 Task: Find connections with filter location Billericay with filter topic #Futurewith filter profile language Spanish with filter current company AIIMS (All India Institute of Medical Sciences, New Delhi) with filter school Government College of Engineering Aurangabad with filter industry Internet News with filter service category Program Management with filter keywords title Marketing Communications Manager
Action: Mouse moved to (588, 88)
Screenshot: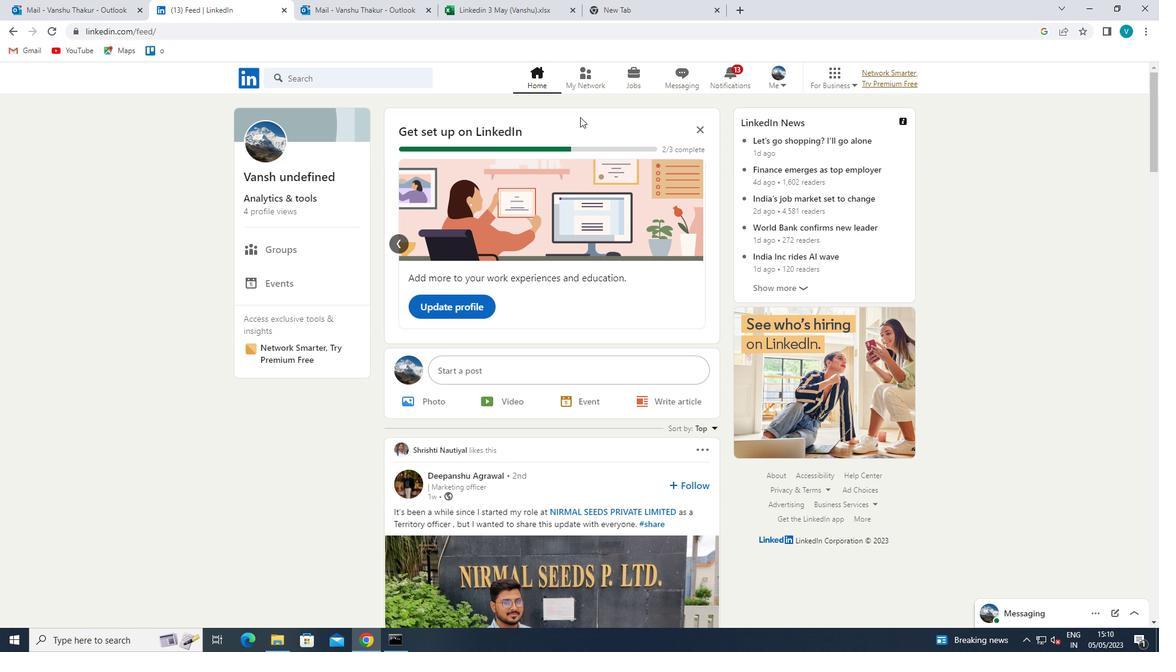 
Action: Mouse pressed left at (588, 88)
Screenshot: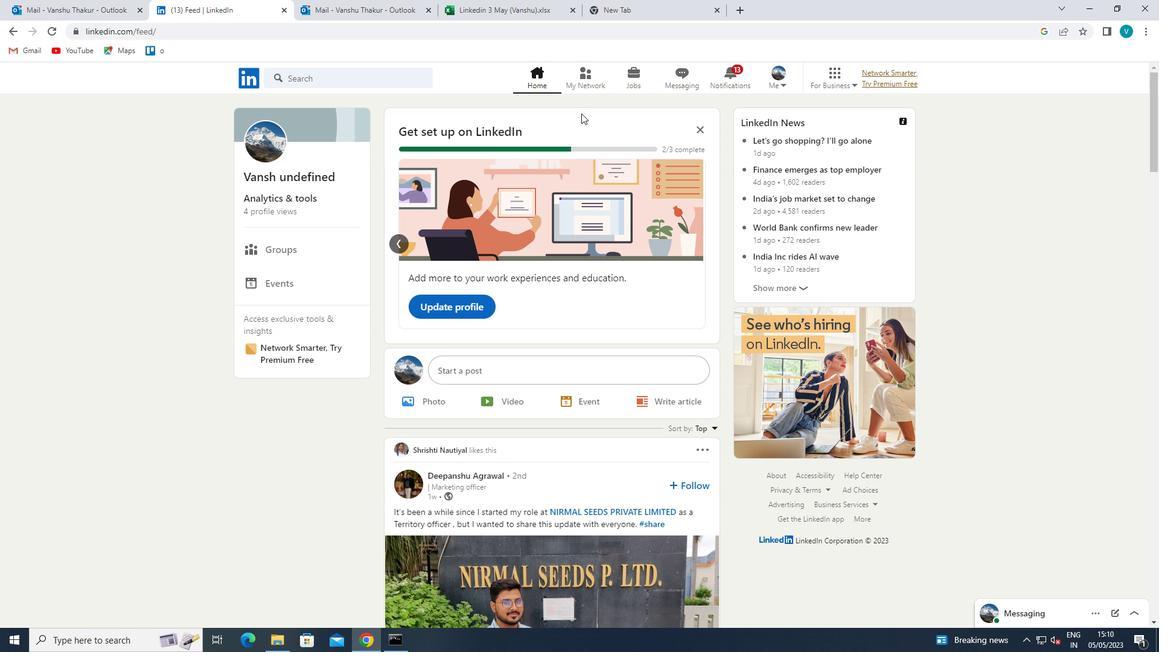 
Action: Mouse moved to (349, 146)
Screenshot: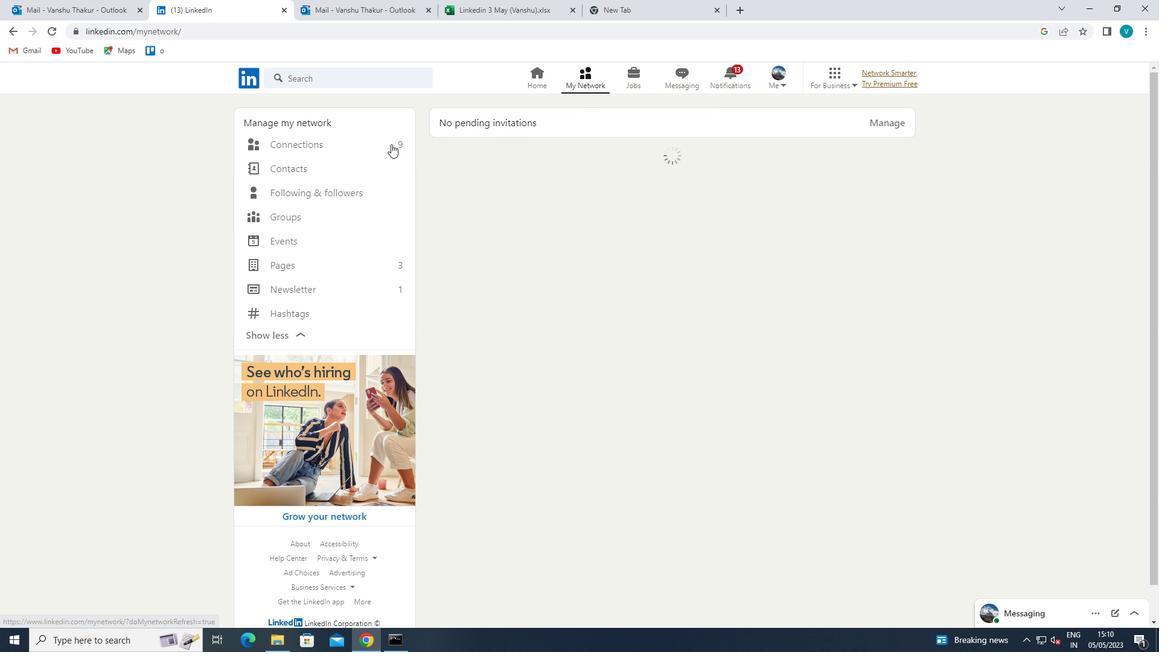 
Action: Mouse pressed left at (349, 146)
Screenshot: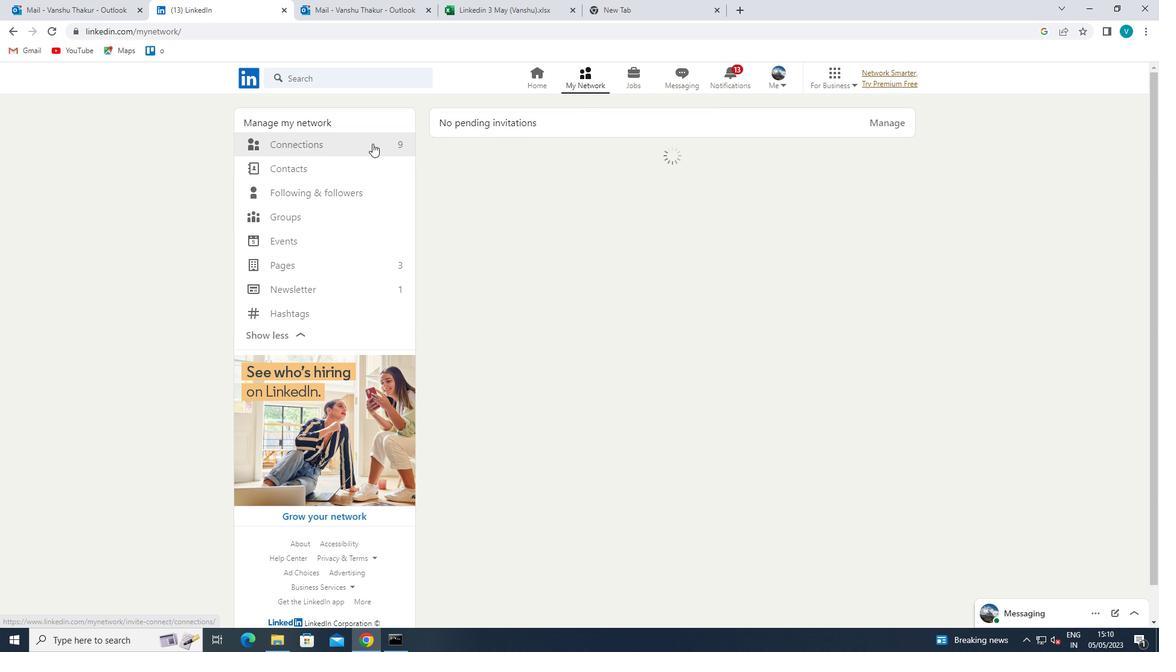 
Action: Mouse moved to (647, 142)
Screenshot: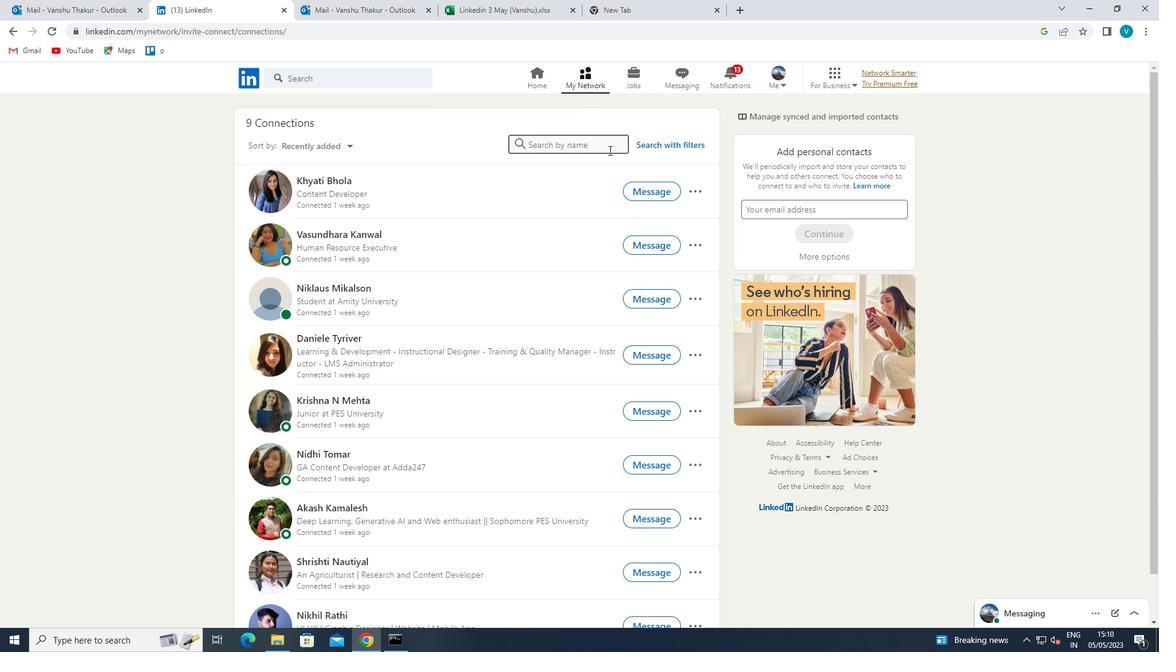 
Action: Mouse pressed left at (647, 142)
Screenshot: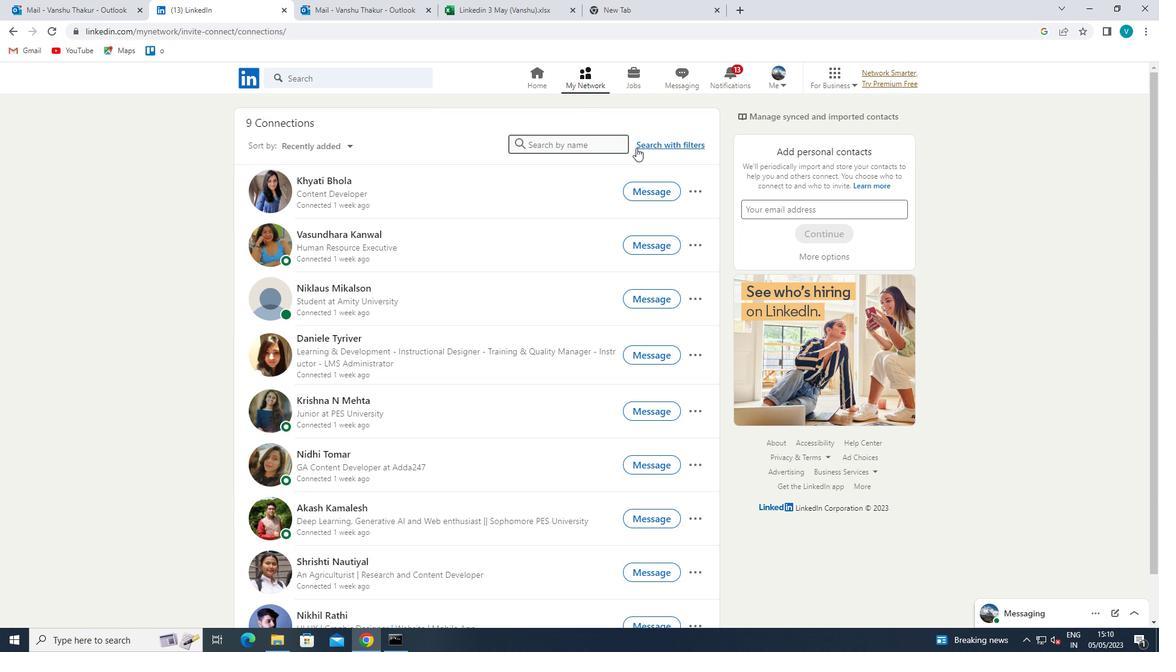 
Action: Mouse moved to (588, 118)
Screenshot: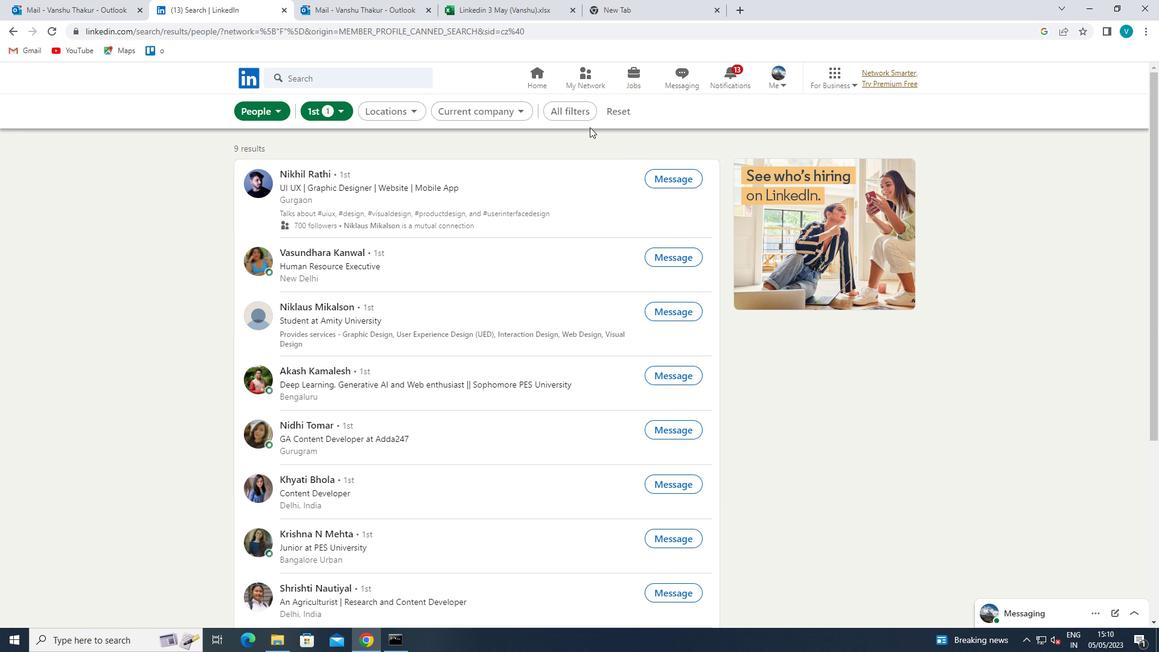
Action: Mouse pressed left at (588, 118)
Screenshot: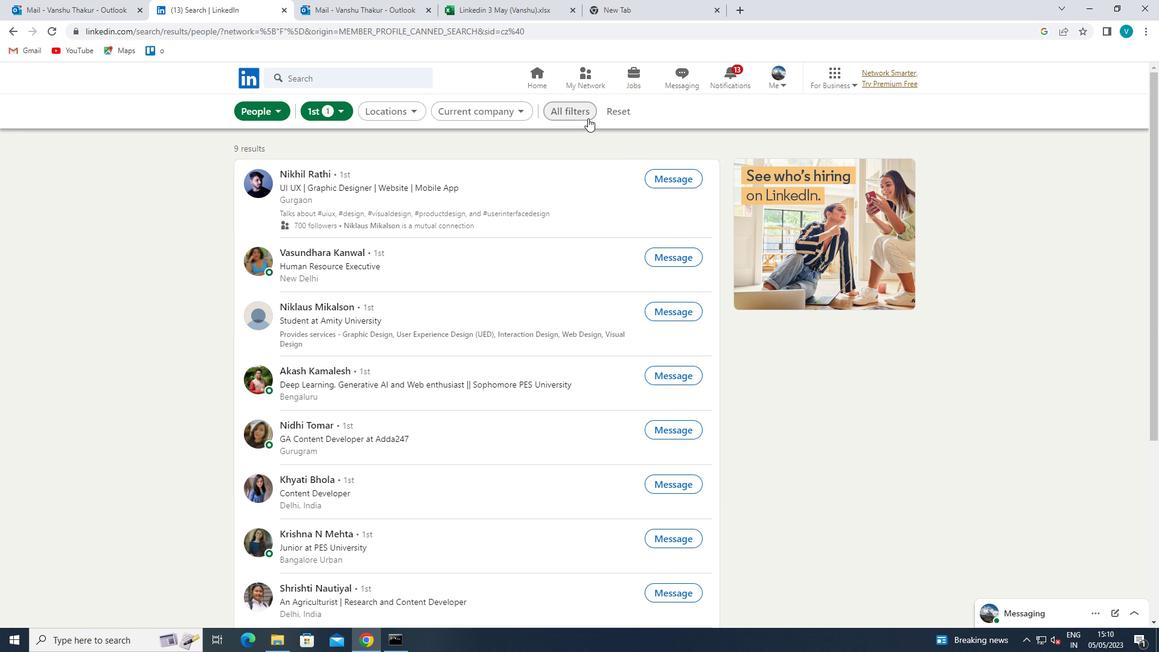 
Action: Mouse moved to (918, 255)
Screenshot: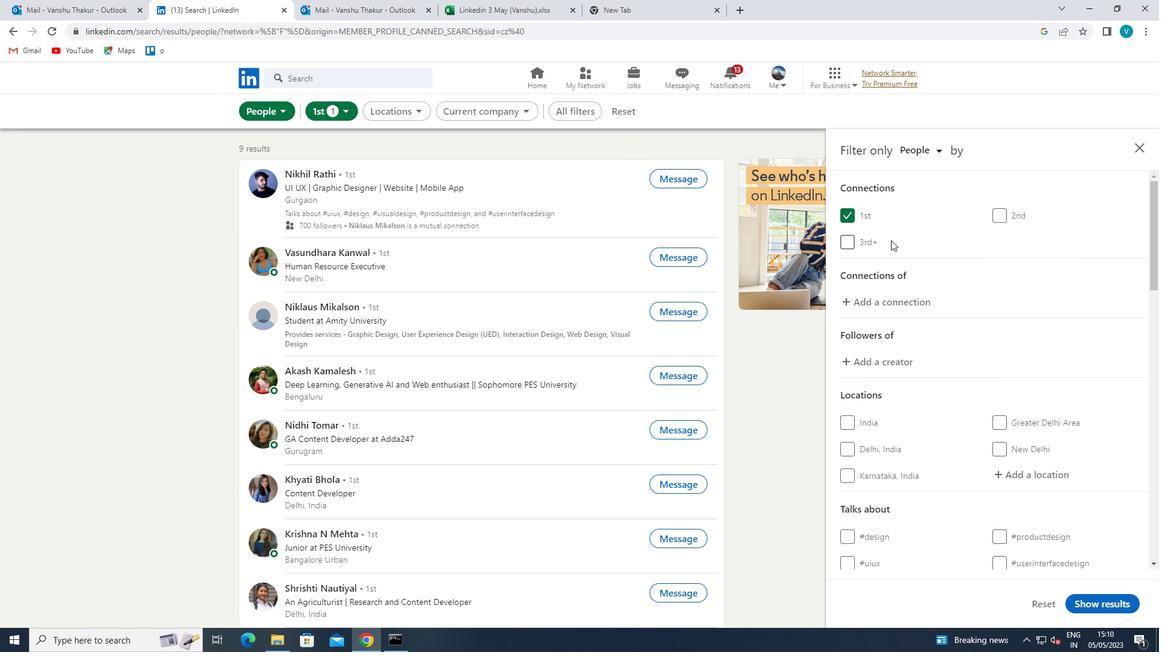 
Action: Mouse scrolled (918, 254) with delta (0, 0)
Screenshot: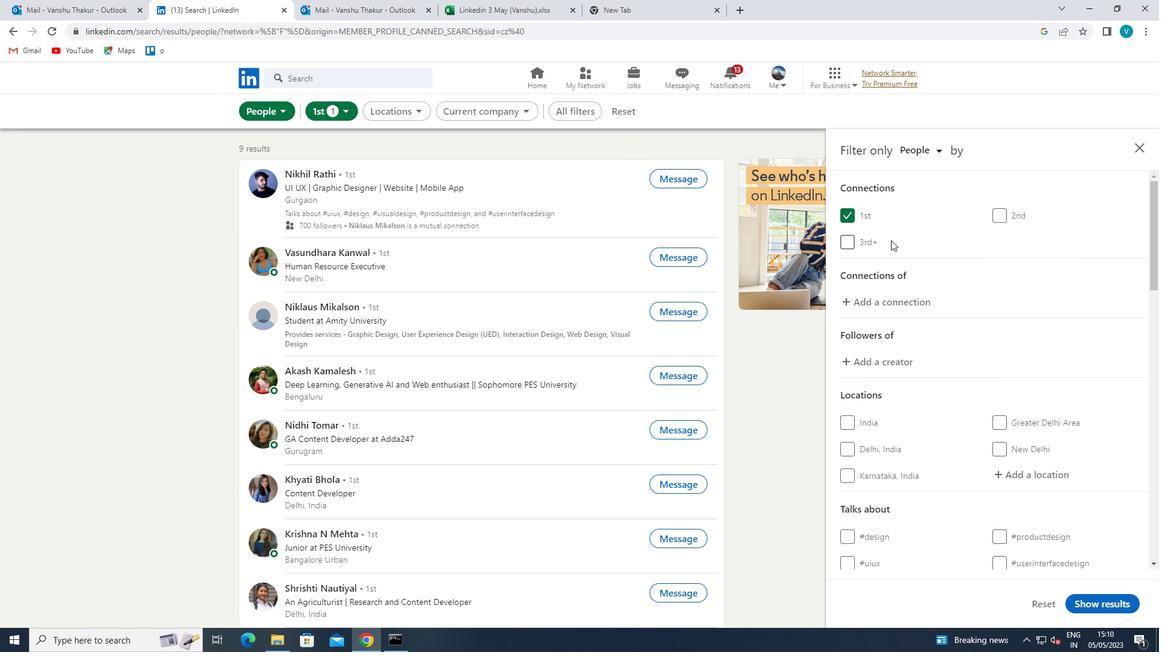 
Action: Mouse moved to (925, 263)
Screenshot: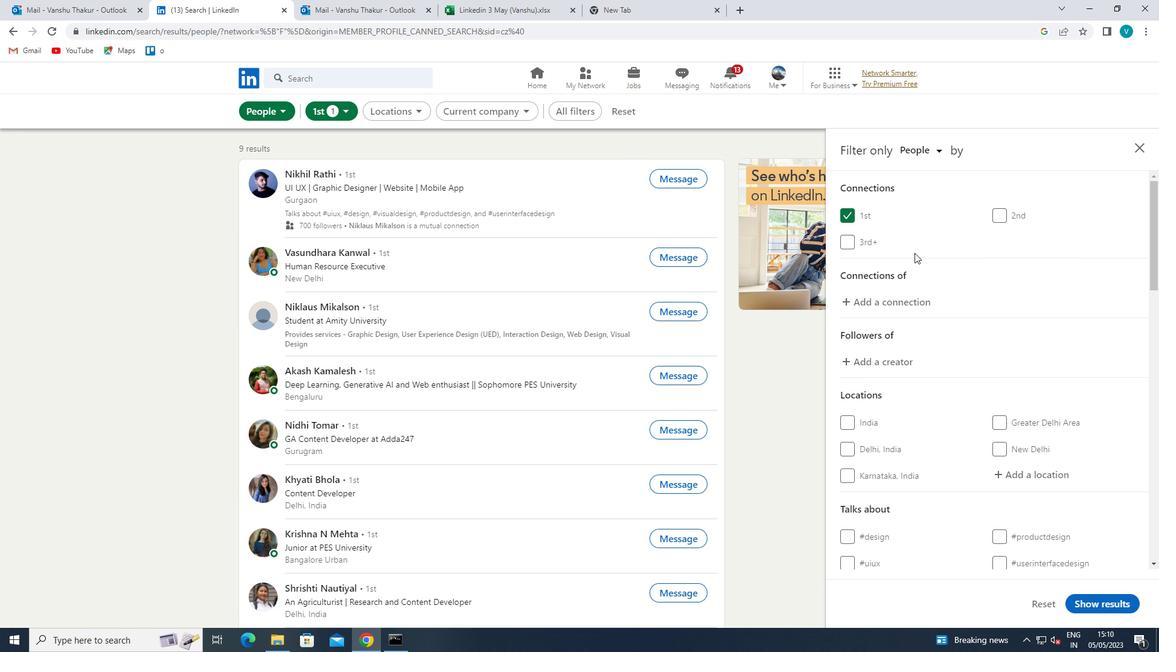 
Action: Mouse scrolled (925, 262) with delta (0, 0)
Screenshot: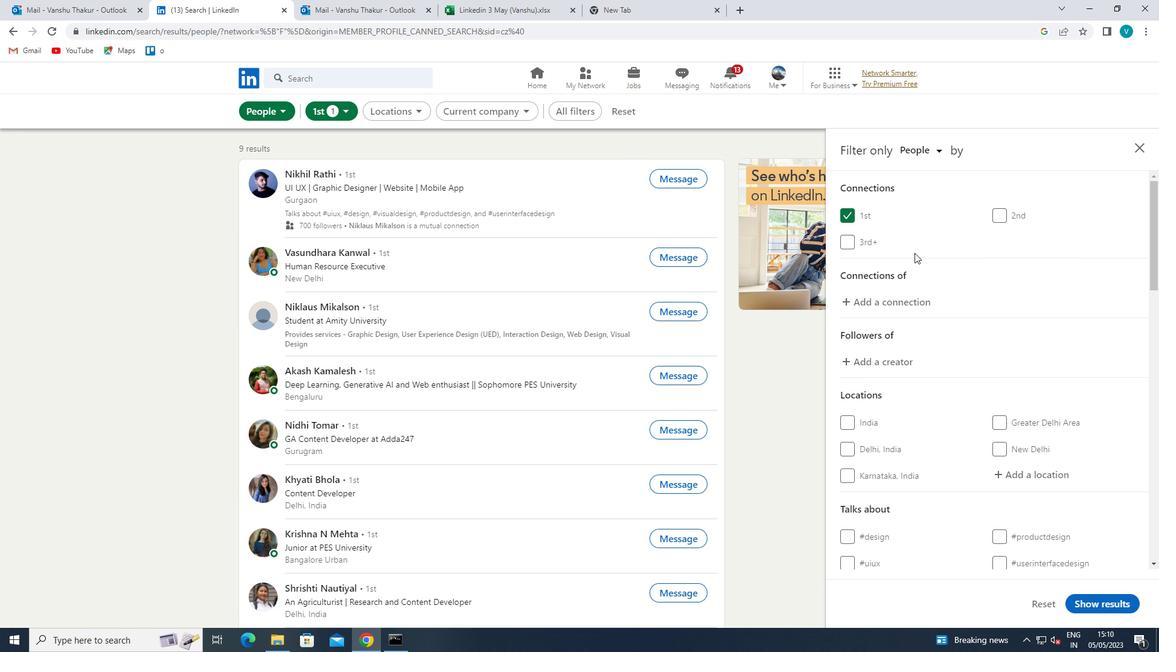 
Action: Mouse moved to (1022, 360)
Screenshot: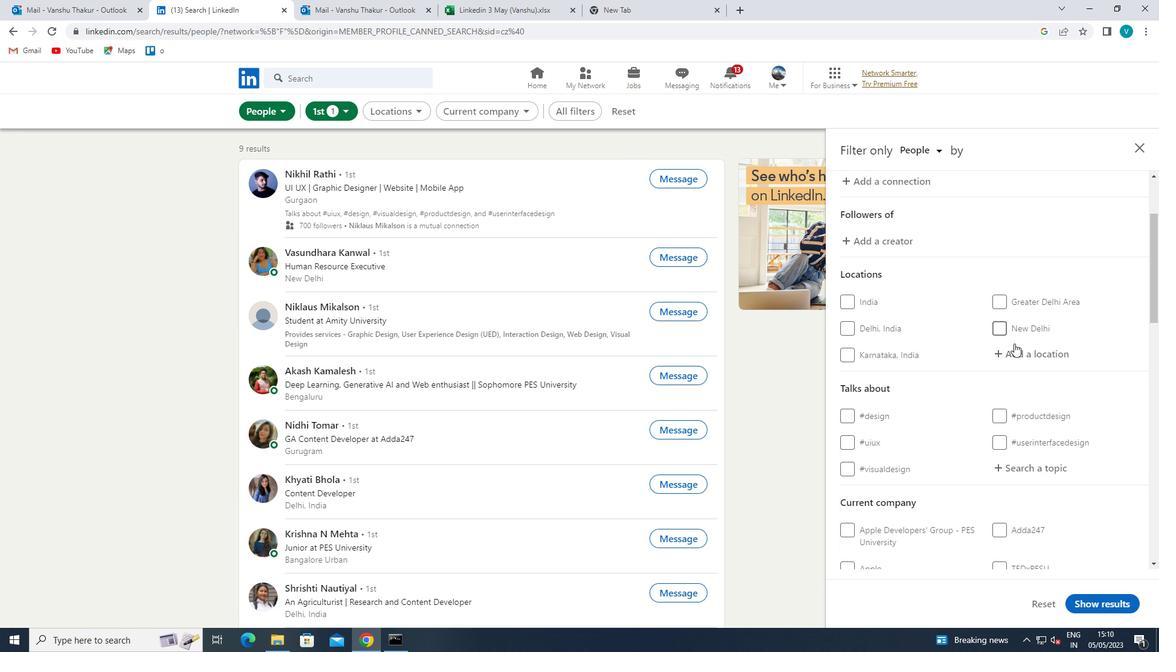 
Action: Mouse pressed left at (1022, 360)
Screenshot: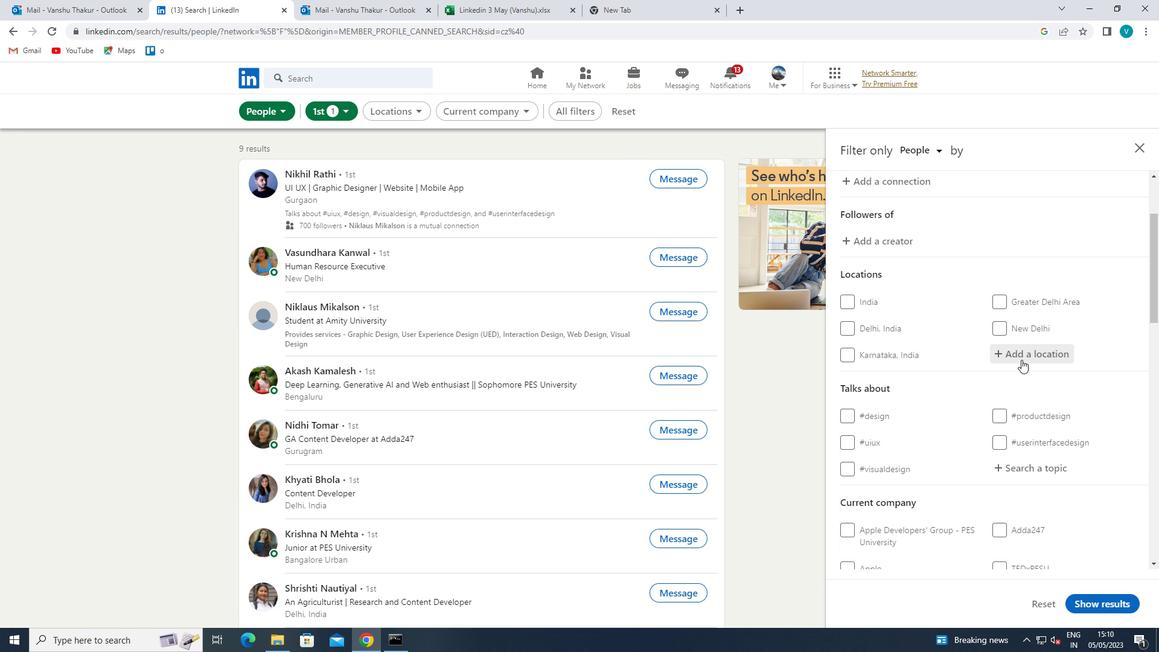 
Action: Key pressed <Key.shift>BILLERICAY
Screenshot: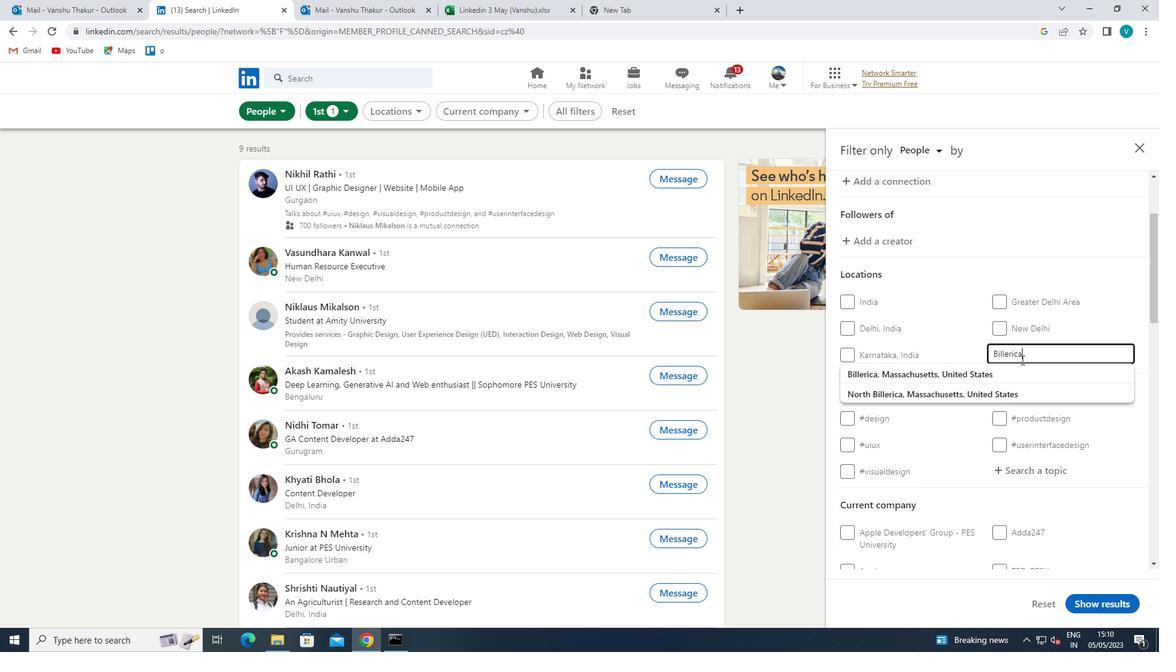 
Action: Mouse moved to (970, 369)
Screenshot: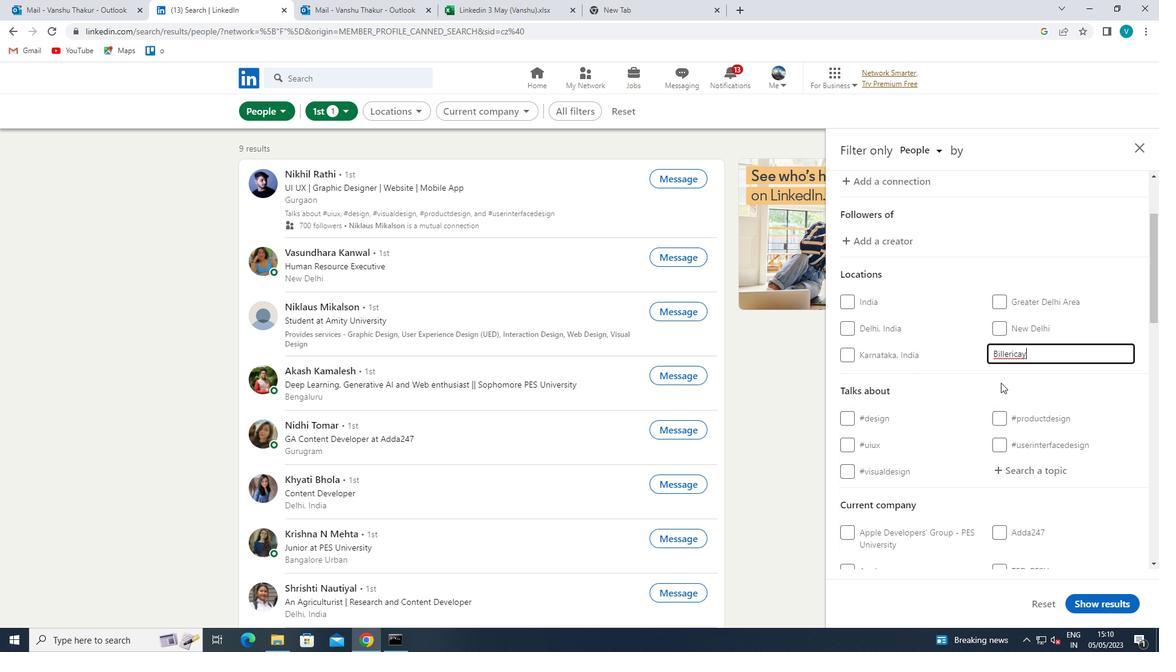 
Action: Mouse pressed left at (970, 369)
Screenshot: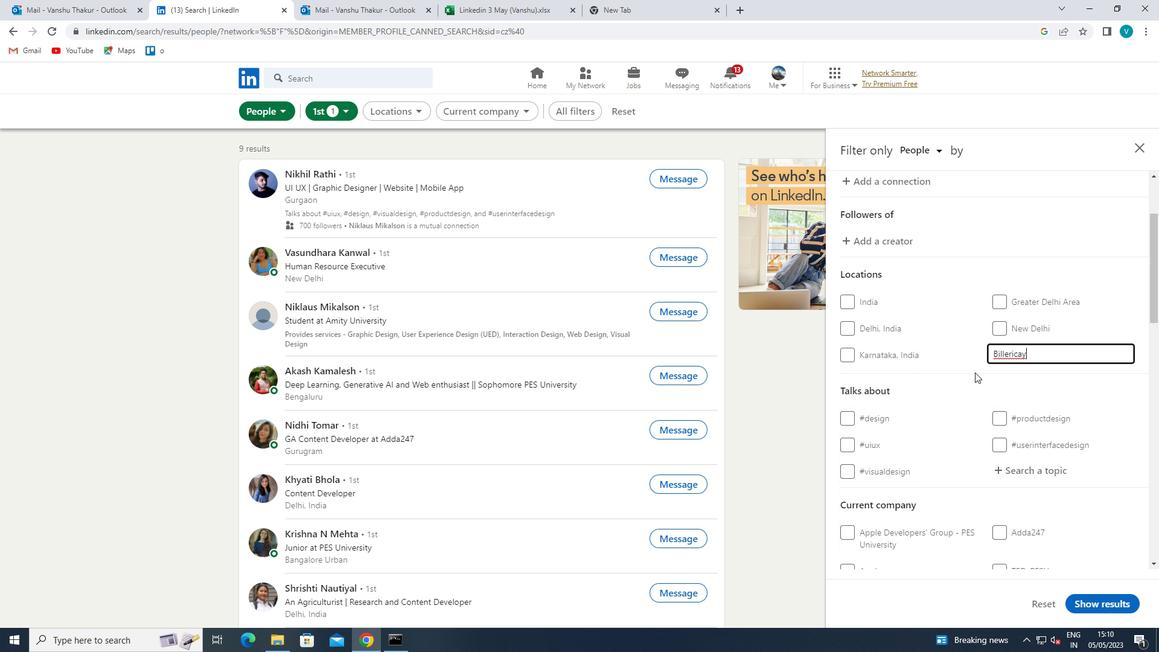 
Action: Mouse scrolled (970, 368) with delta (0, 0)
Screenshot: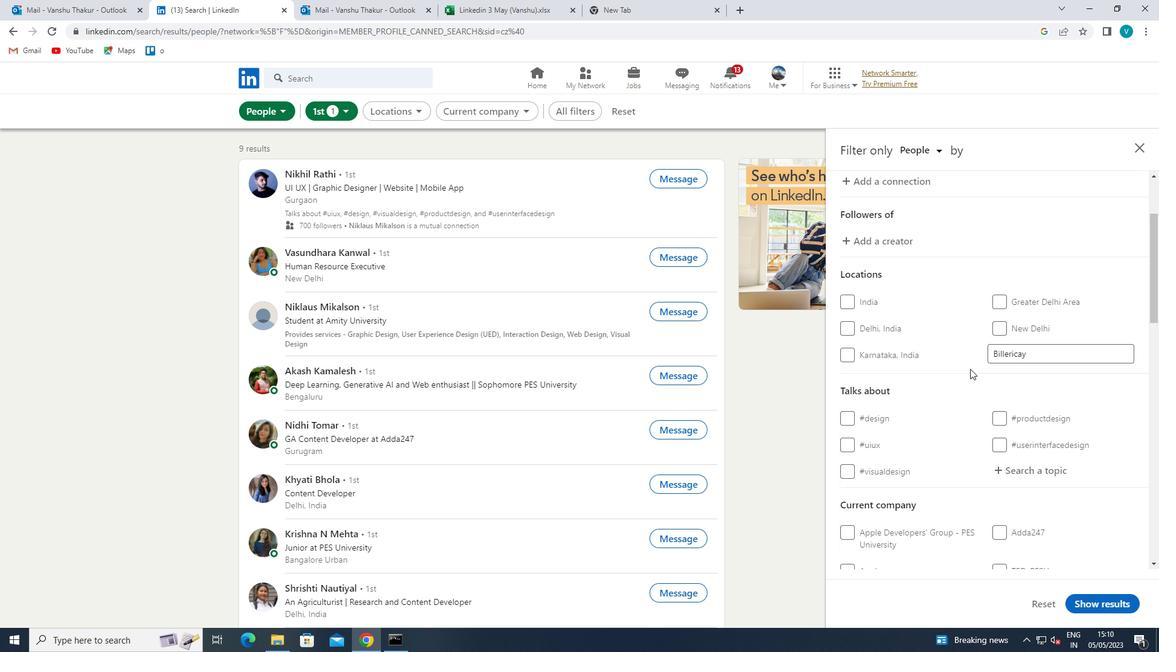 
Action: Mouse moved to (1026, 409)
Screenshot: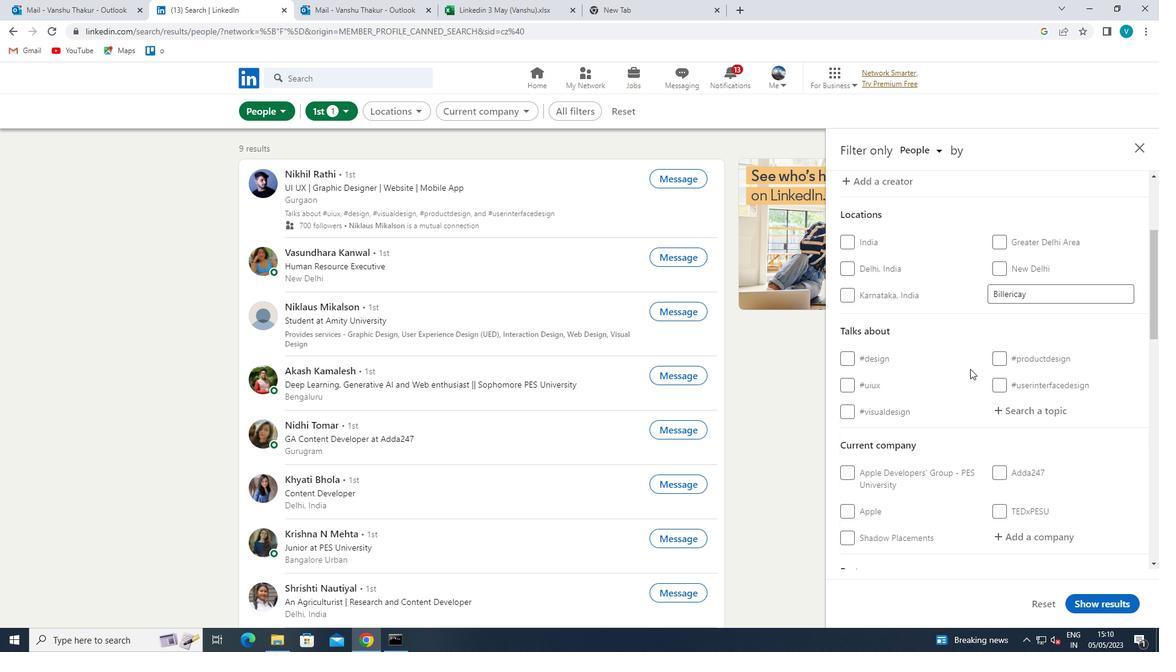 
Action: Mouse pressed left at (1026, 409)
Screenshot: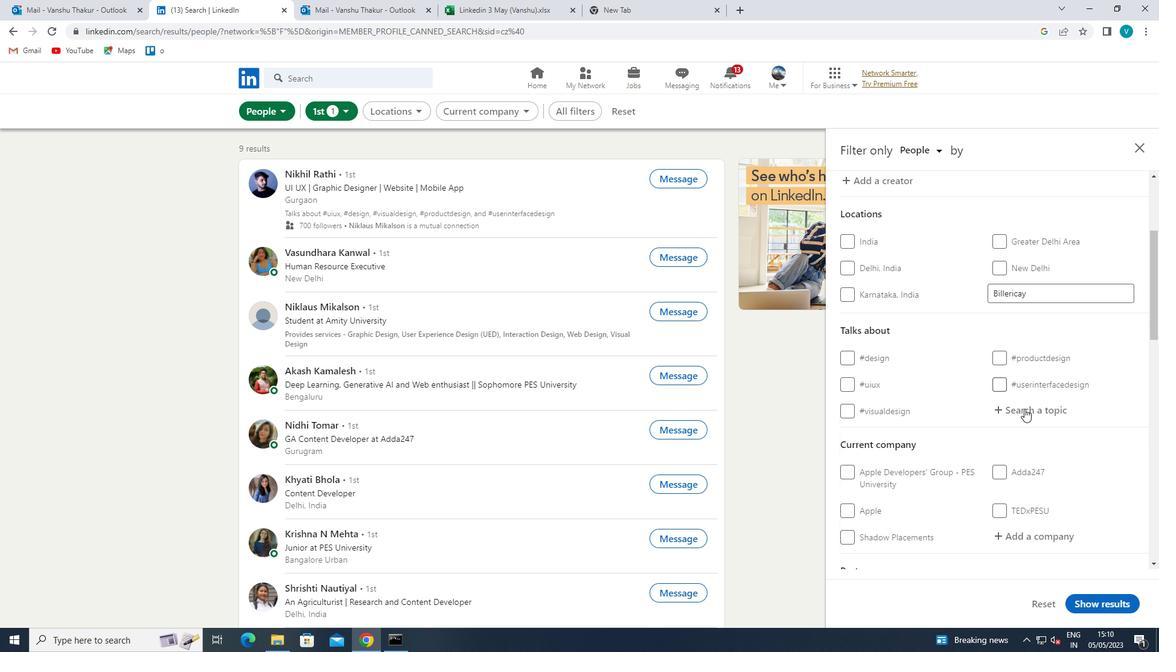 
Action: Mouse moved to (1026, 410)
Screenshot: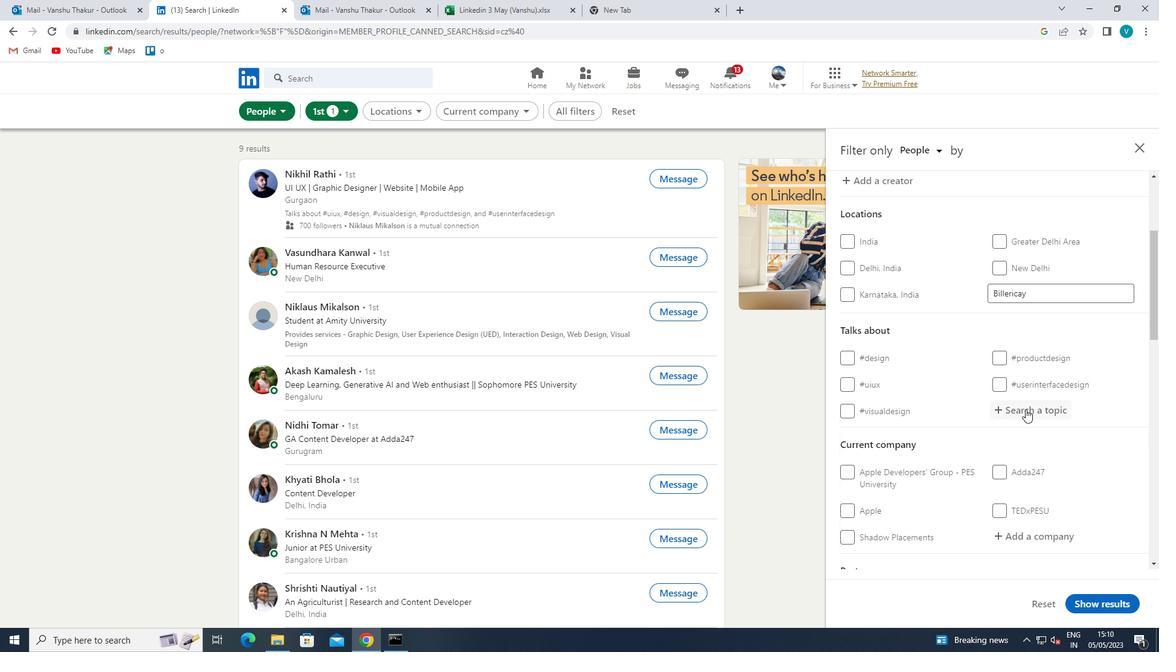 
Action: Key pressed FUTURE
Screenshot: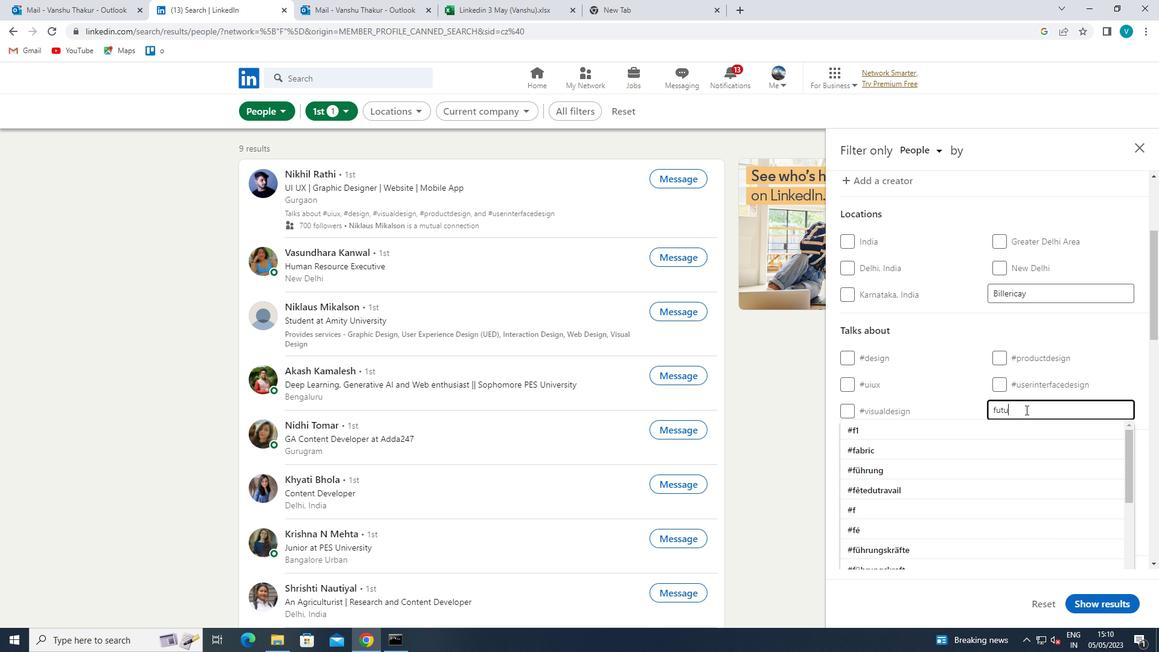 
Action: Mouse moved to (944, 427)
Screenshot: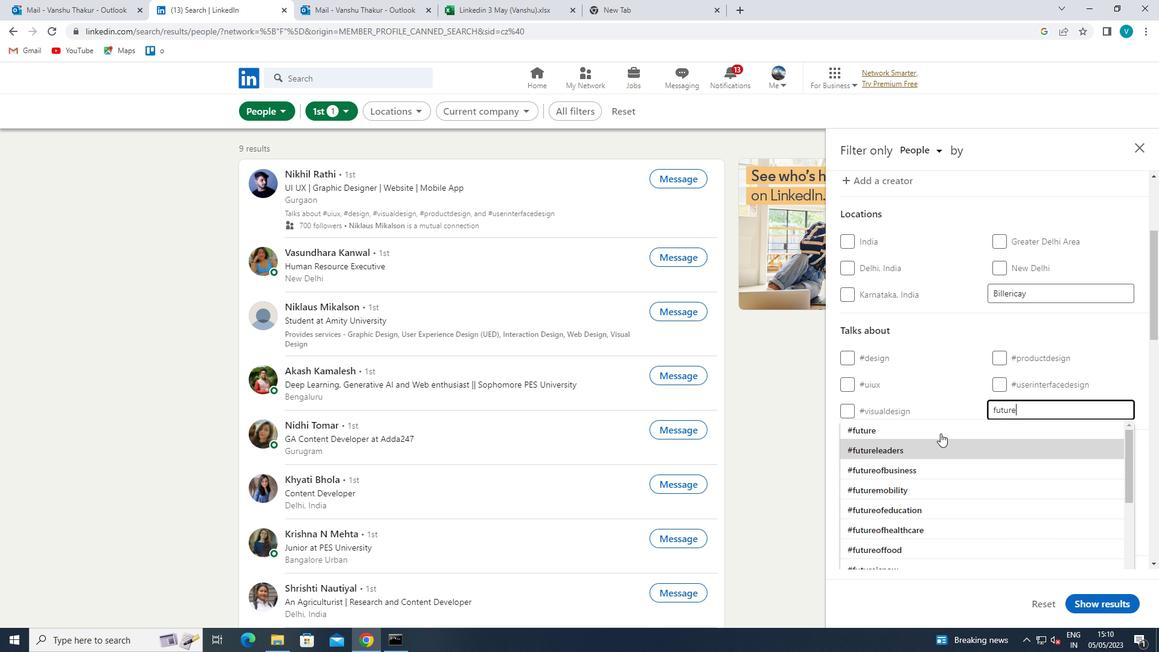 
Action: Mouse pressed left at (944, 427)
Screenshot: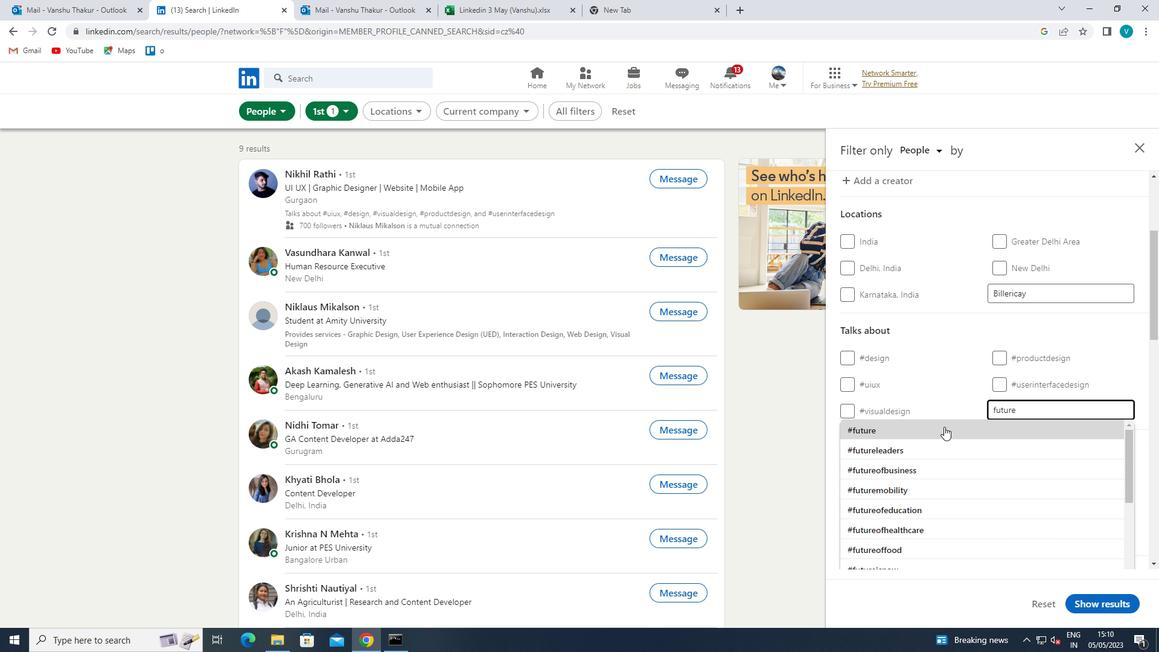 
Action: Mouse scrolled (944, 426) with delta (0, 0)
Screenshot: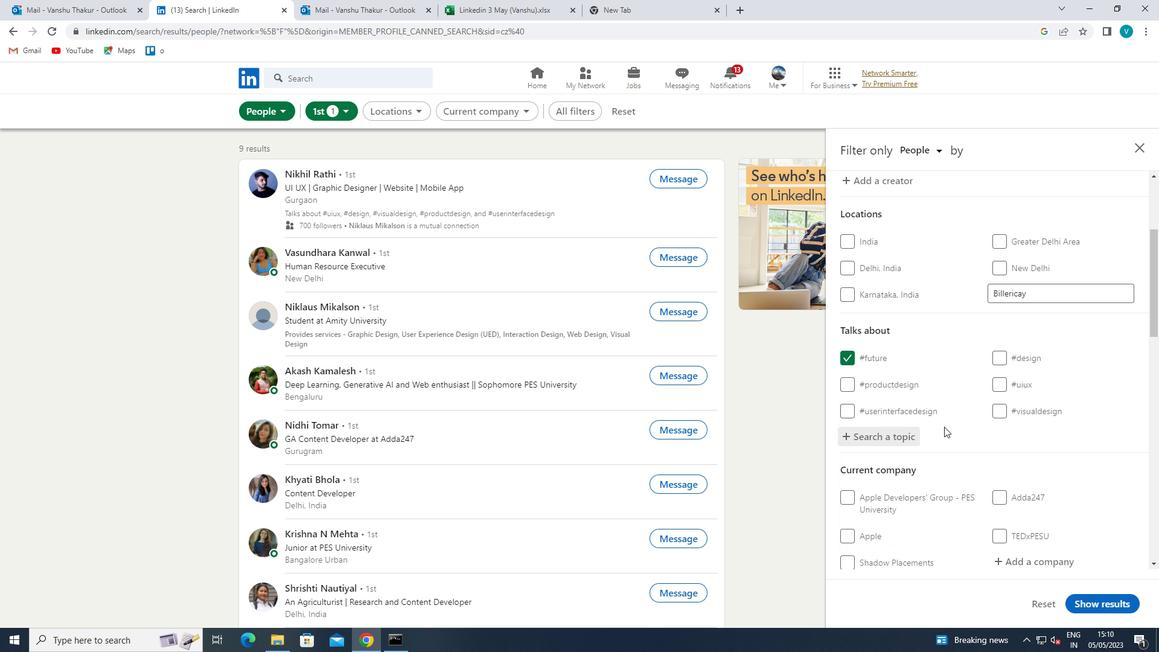 
Action: Mouse scrolled (944, 426) with delta (0, 0)
Screenshot: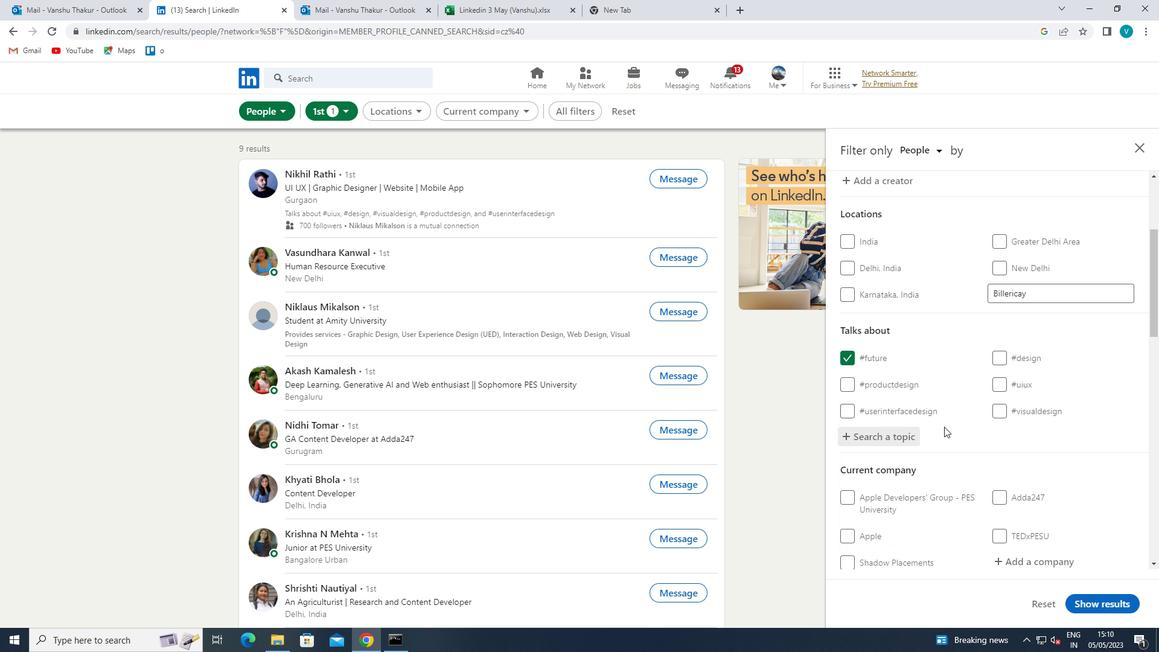 
Action: Mouse moved to (1021, 439)
Screenshot: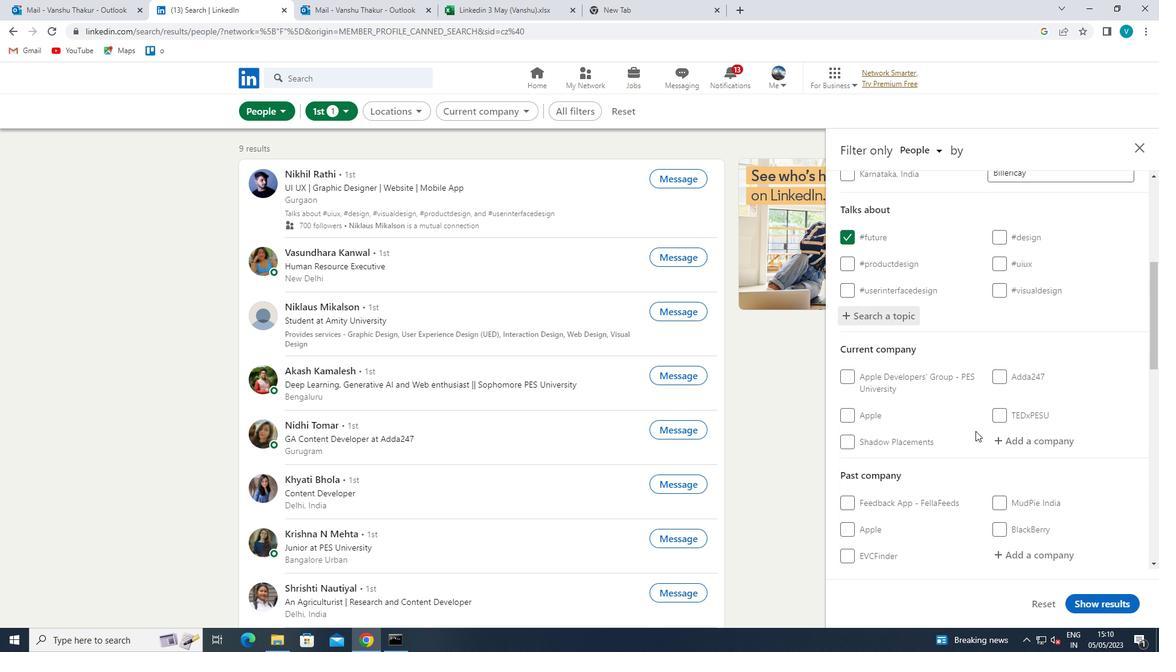 
Action: Mouse pressed left at (1021, 439)
Screenshot: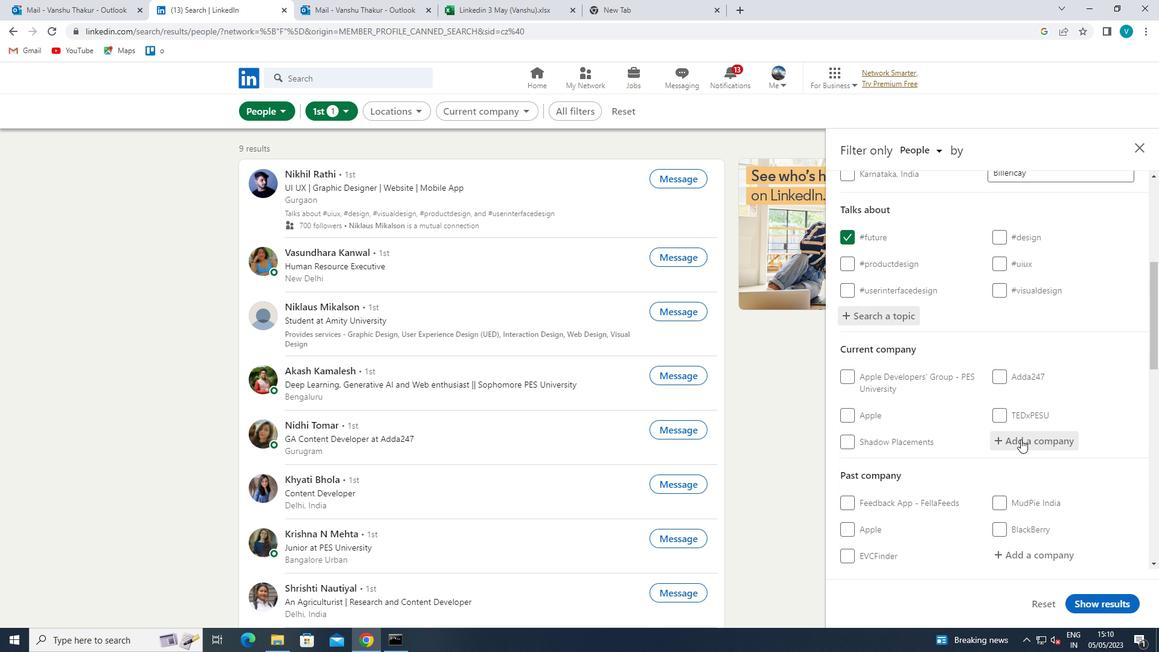 
Action: Key pressed <Key.shift>AIIMS
Screenshot: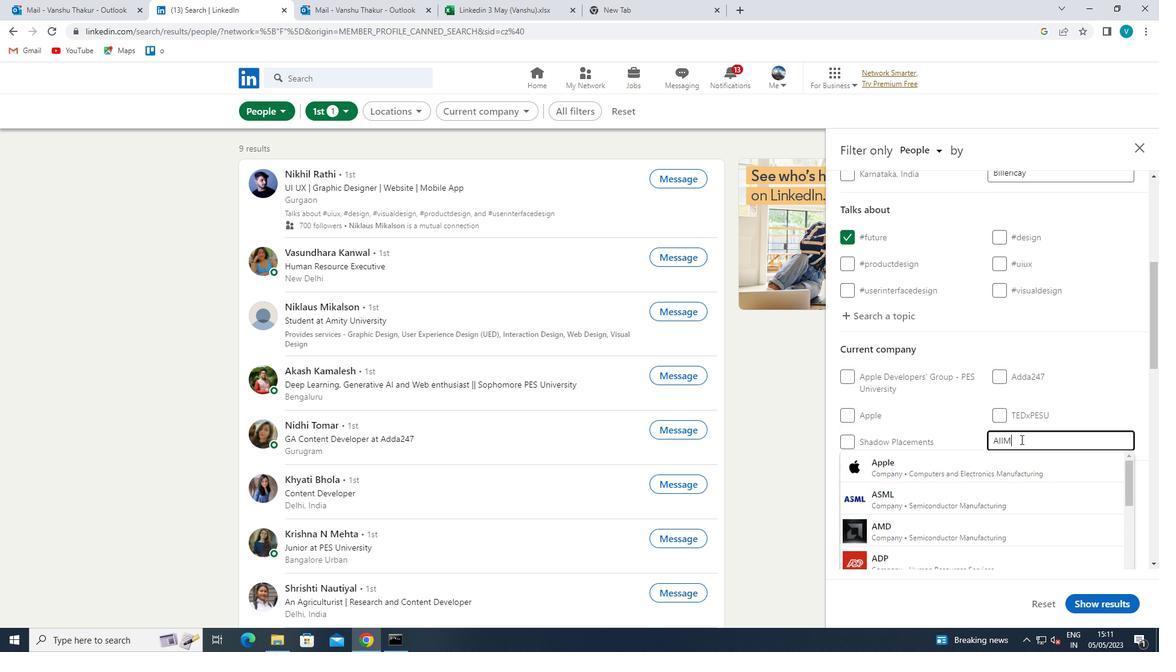 
Action: Mouse moved to (1014, 460)
Screenshot: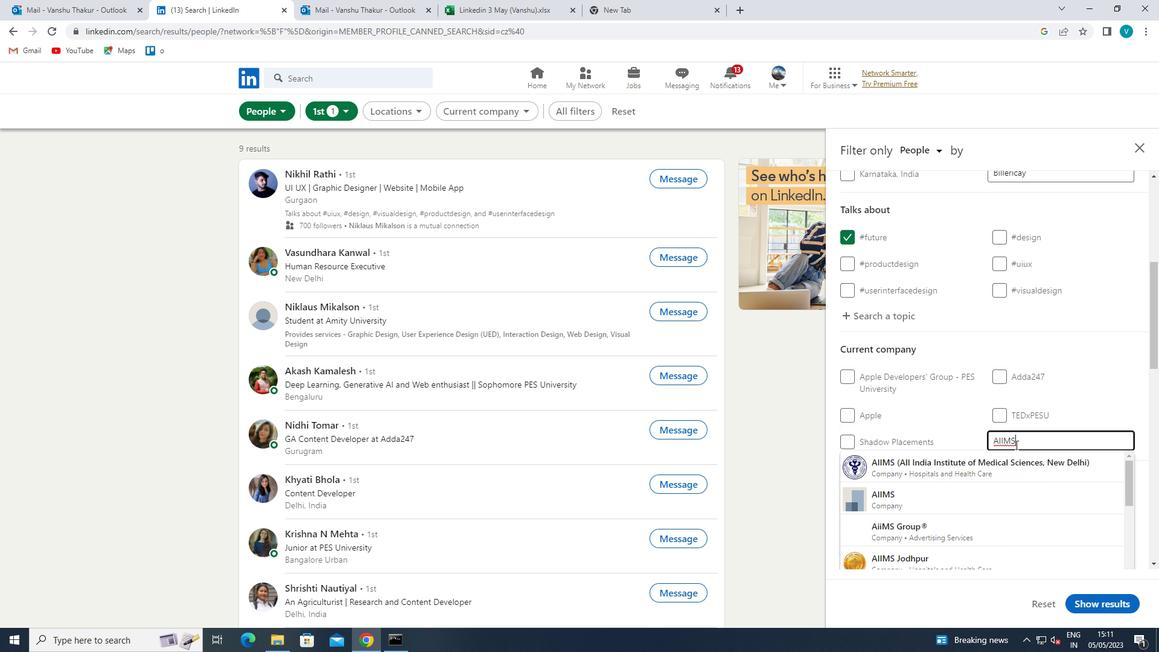 
Action: Mouse pressed left at (1014, 460)
Screenshot: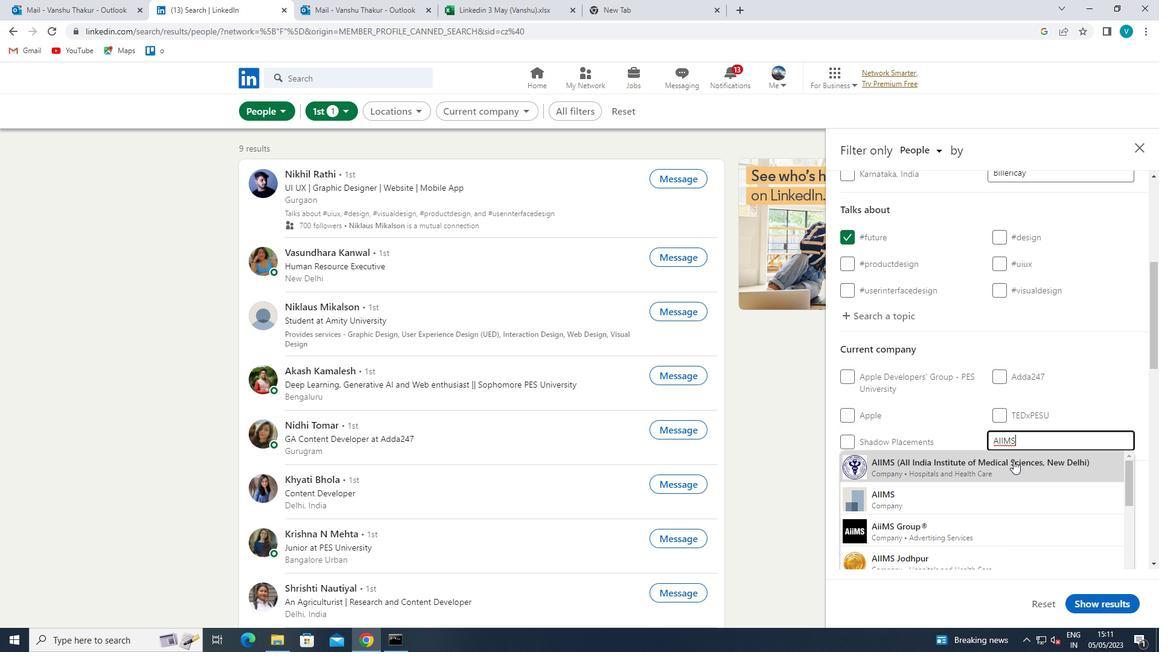 
Action: Mouse scrolled (1014, 460) with delta (0, 0)
Screenshot: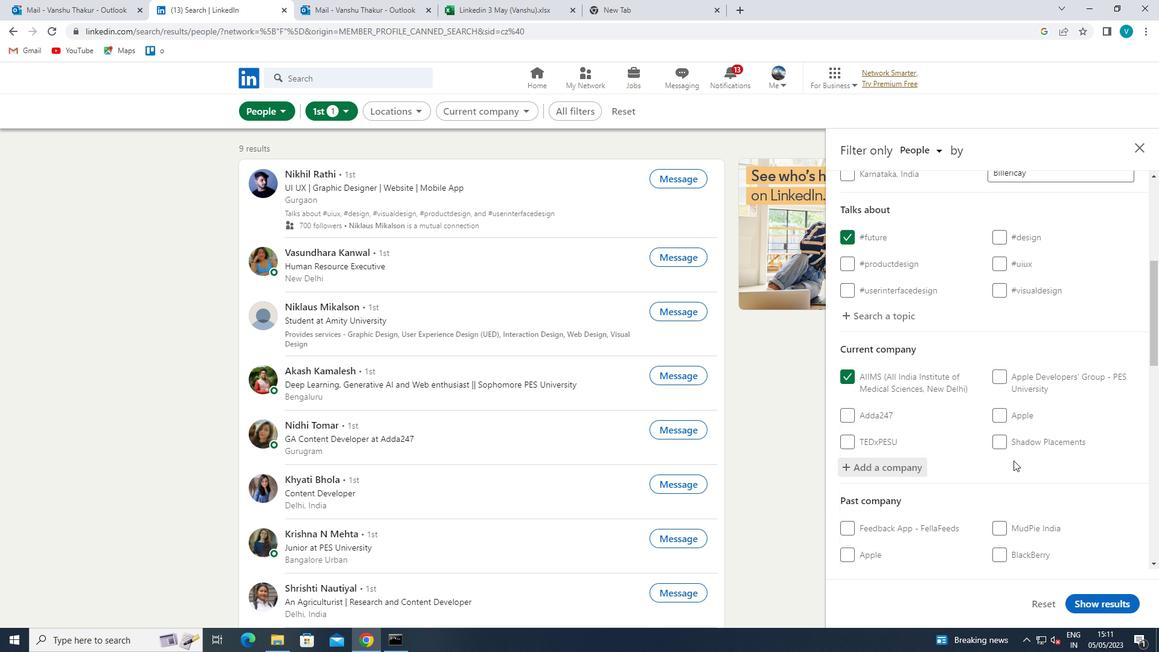 
Action: Mouse scrolled (1014, 460) with delta (0, 0)
Screenshot: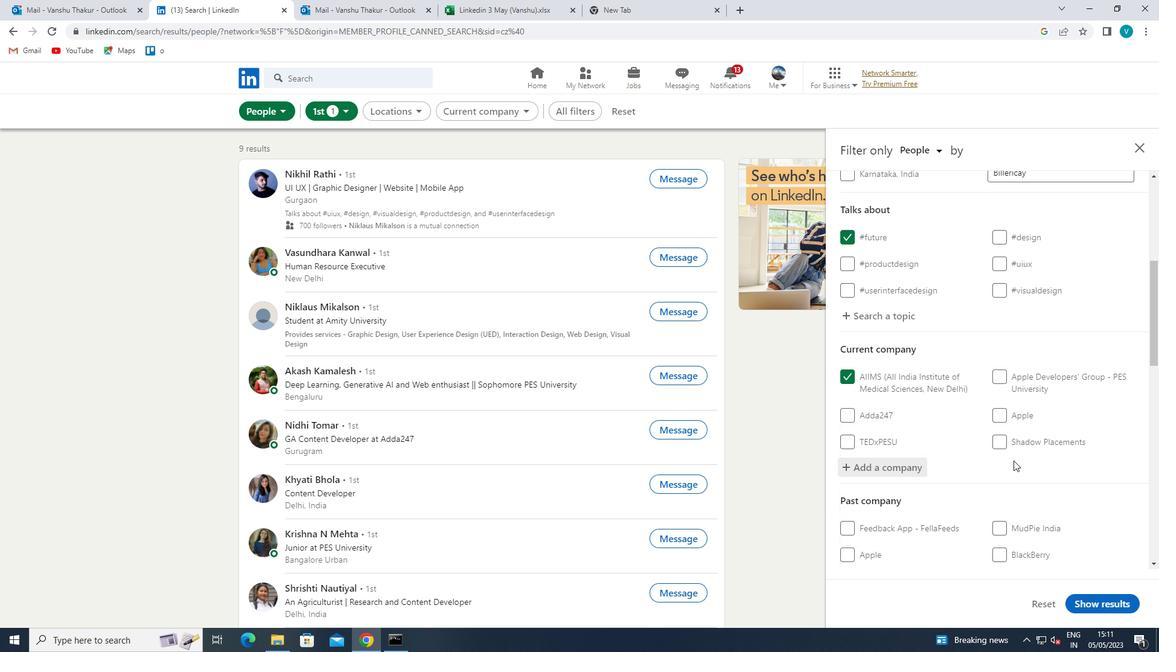 
Action: Mouse scrolled (1014, 460) with delta (0, 0)
Screenshot: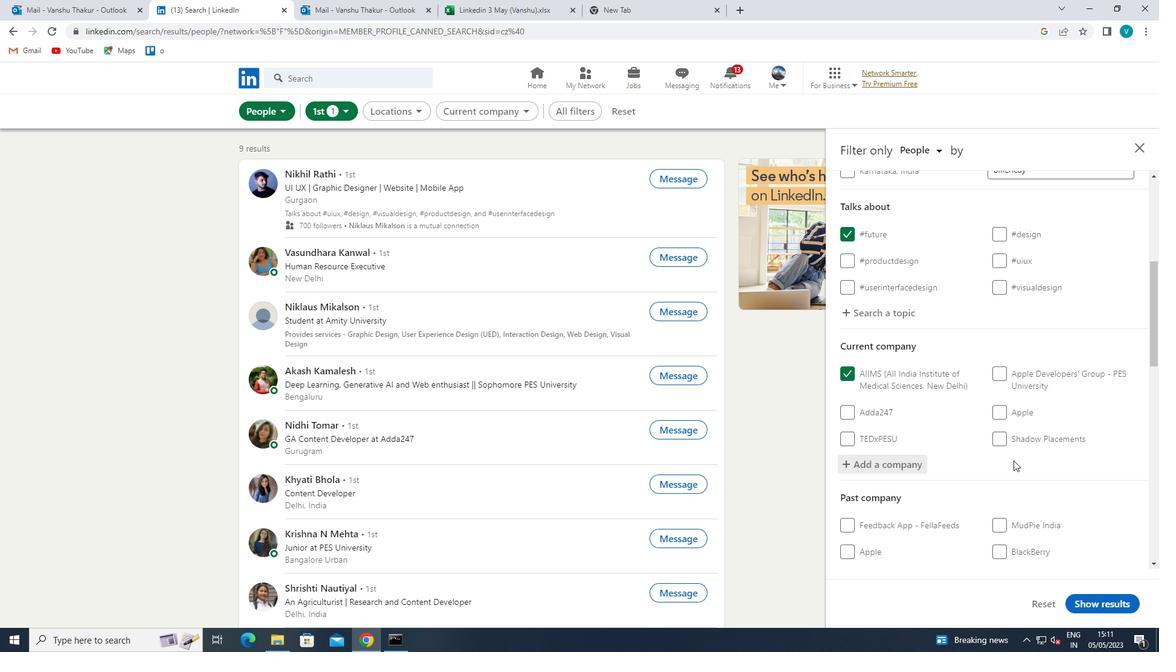 
Action: Mouse scrolled (1014, 460) with delta (0, 0)
Screenshot: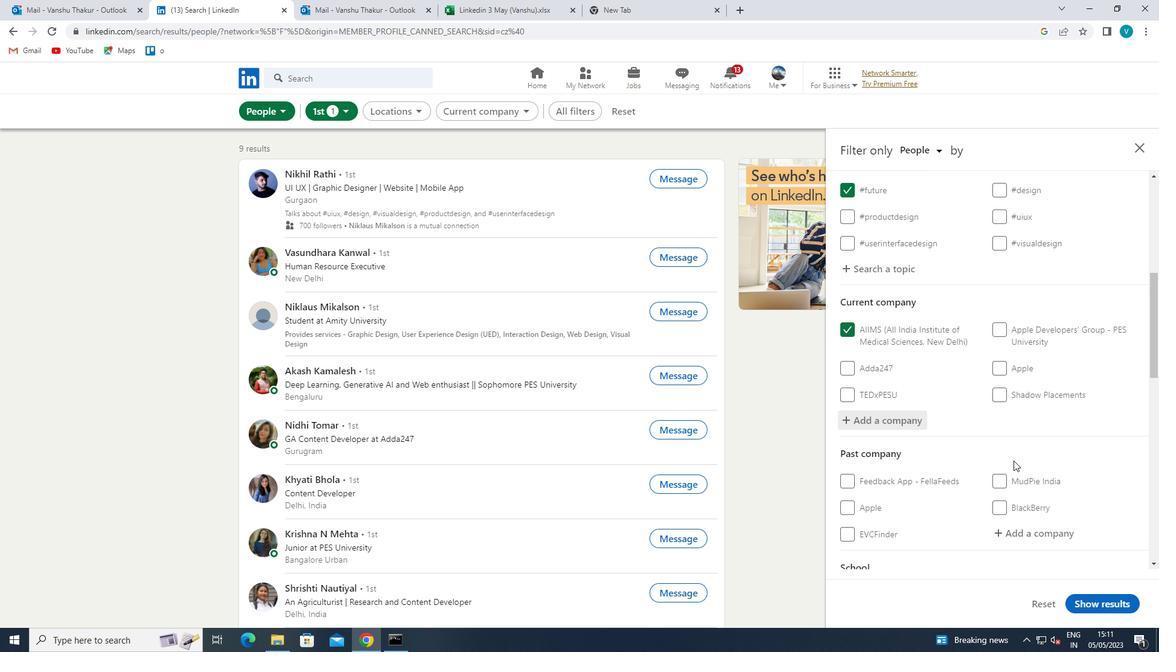 
Action: Mouse scrolled (1014, 460) with delta (0, 0)
Screenshot: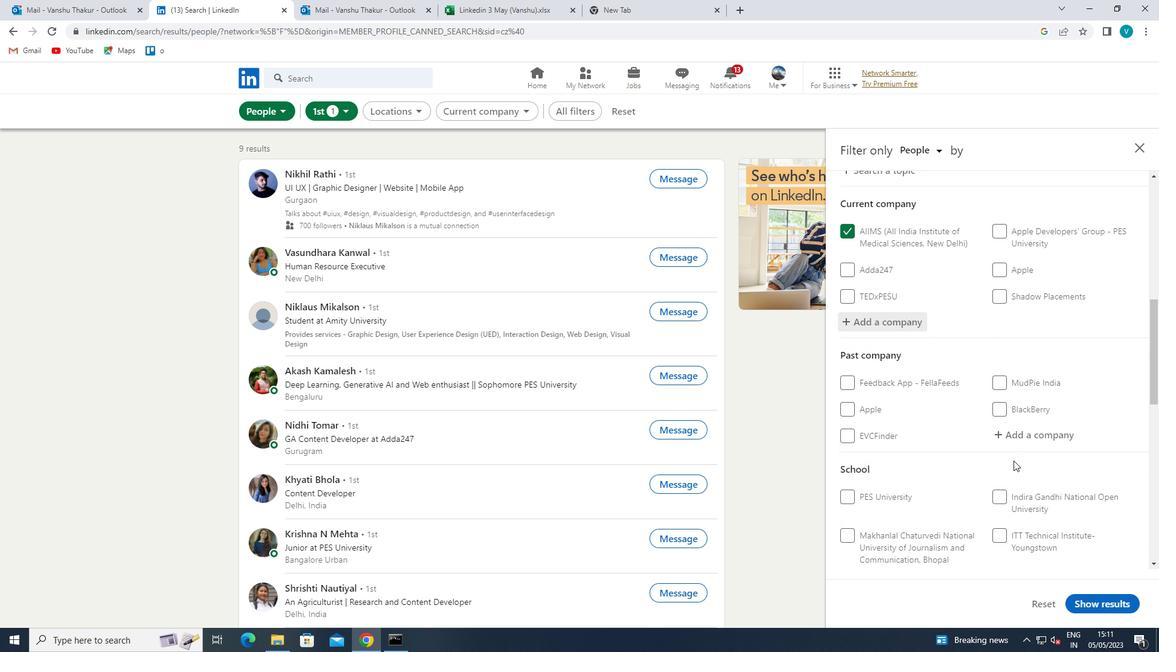 
Action: Mouse moved to (1021, 427)
Screenshot: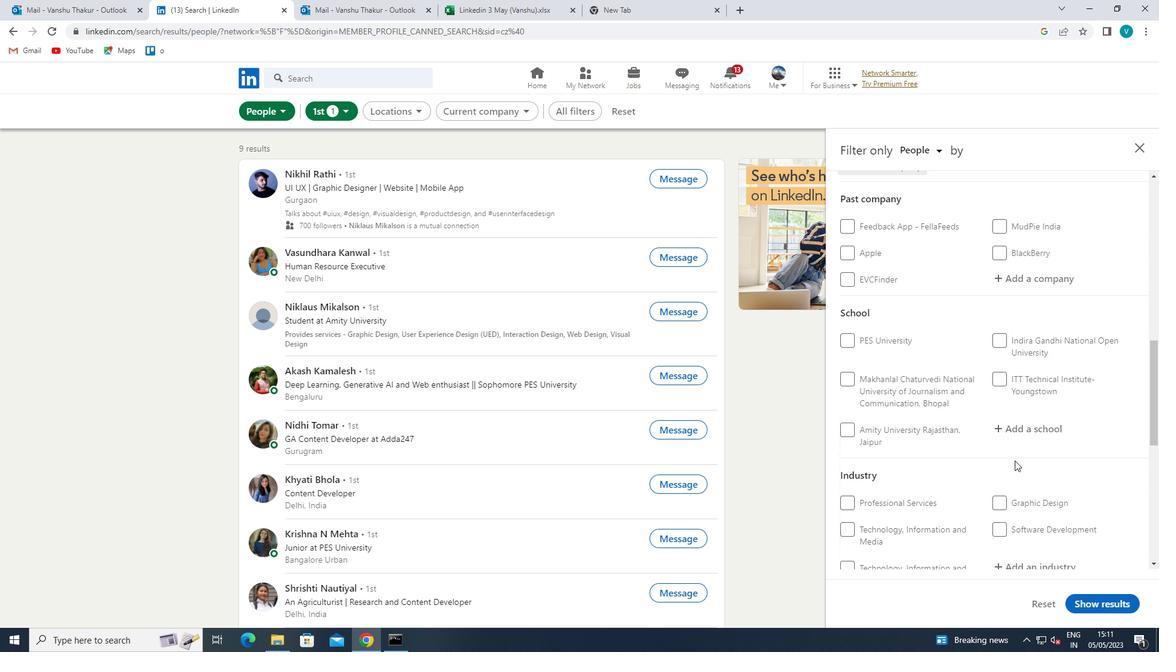 
Action: Mouse pressed left at (1021, 427)
Screenshot: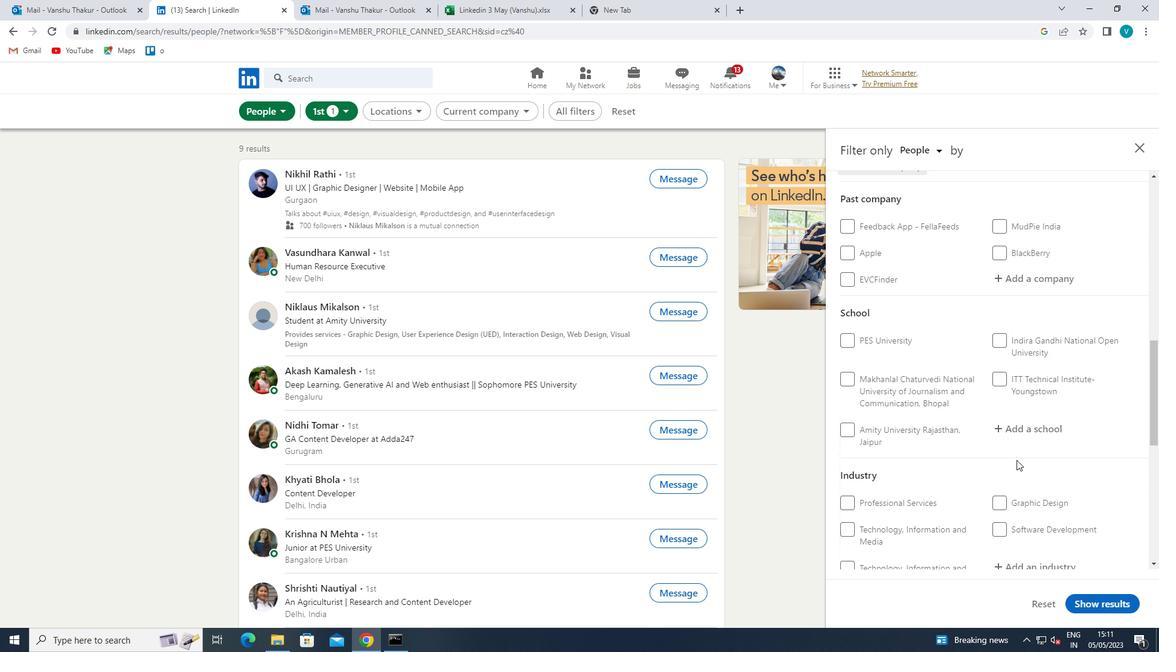 
Action: Key pressed <Key.shift><Key.shift><Key.shift><Key.shift><Key.shift><Key.shift><Key.shift>GOVERNMENT<Key.space><Key.shift>COLLEGE<Key.space>OF<Key.space><Key.shift>ENGINEE
Screenshot: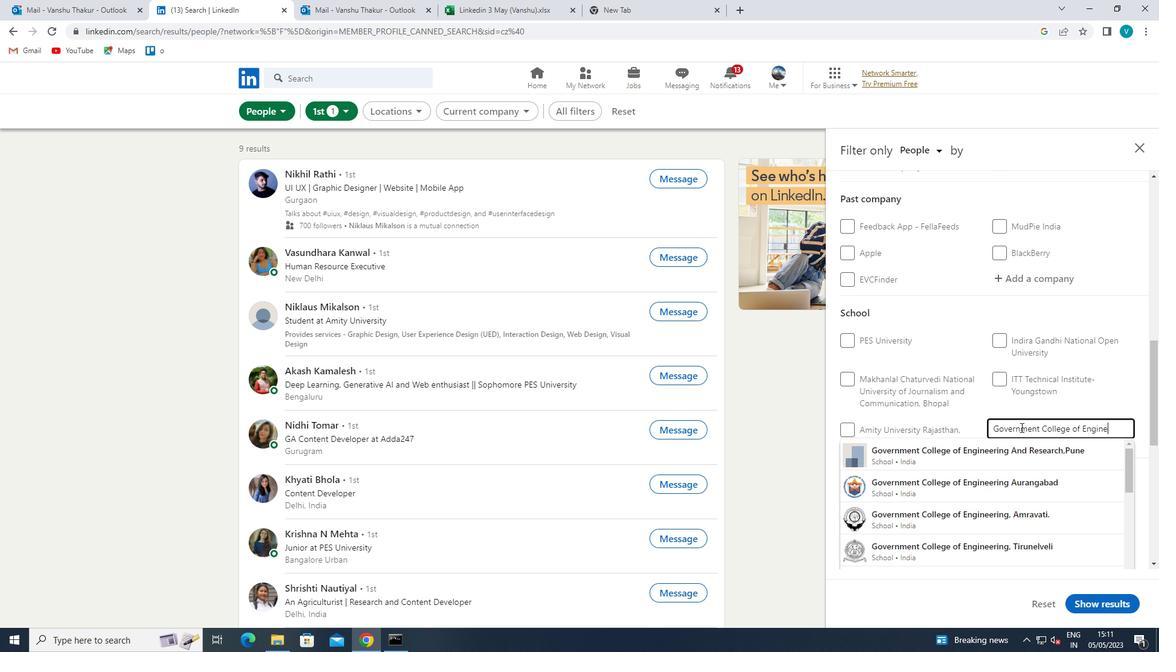
Action: Mouse moved to (1069, 514)
Screenshot: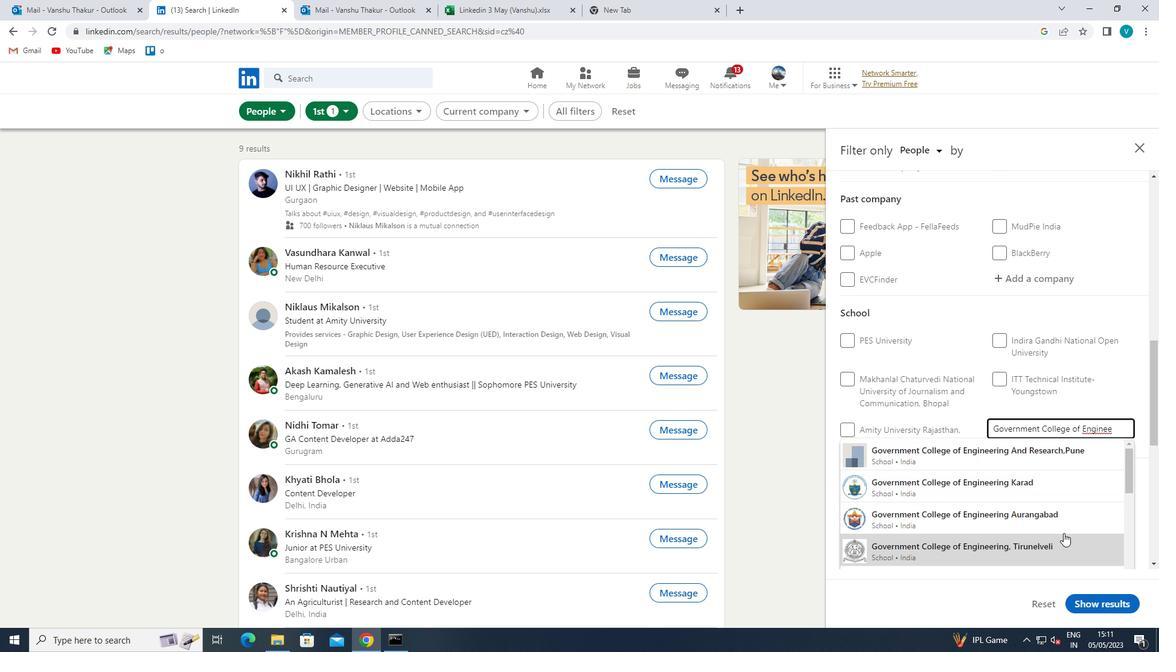 
Action: Mouse pressed left at (1069, 514)
Screenshot: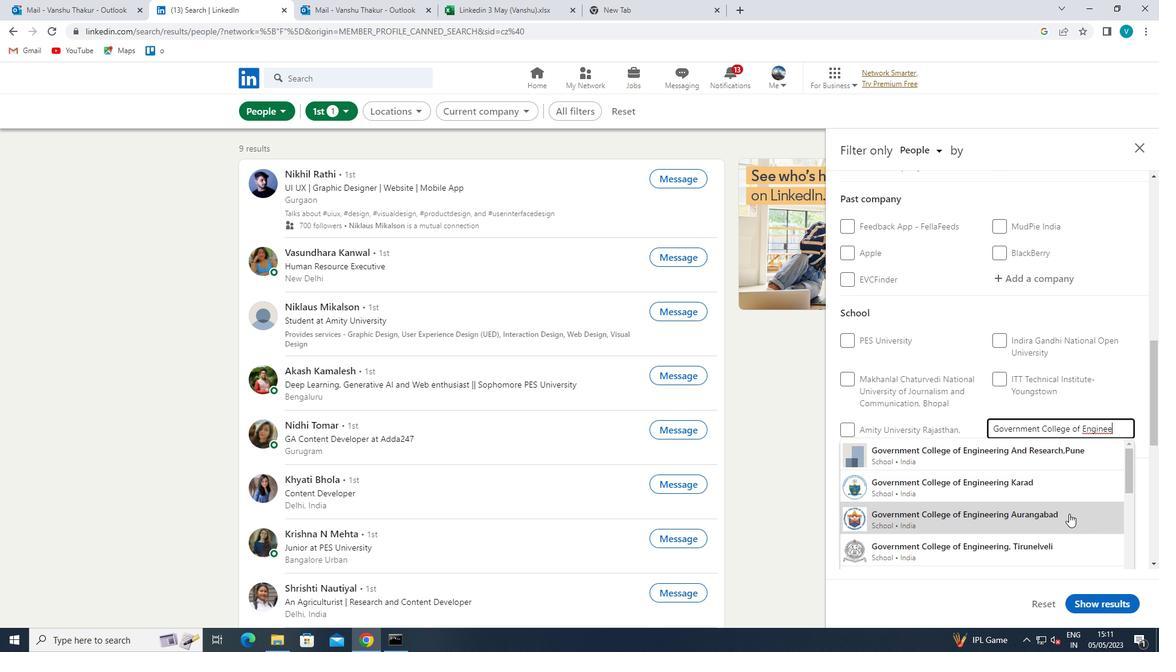 
Action: Mouse scrolled (1069, 513) with delta (0, 0)
Screenshot: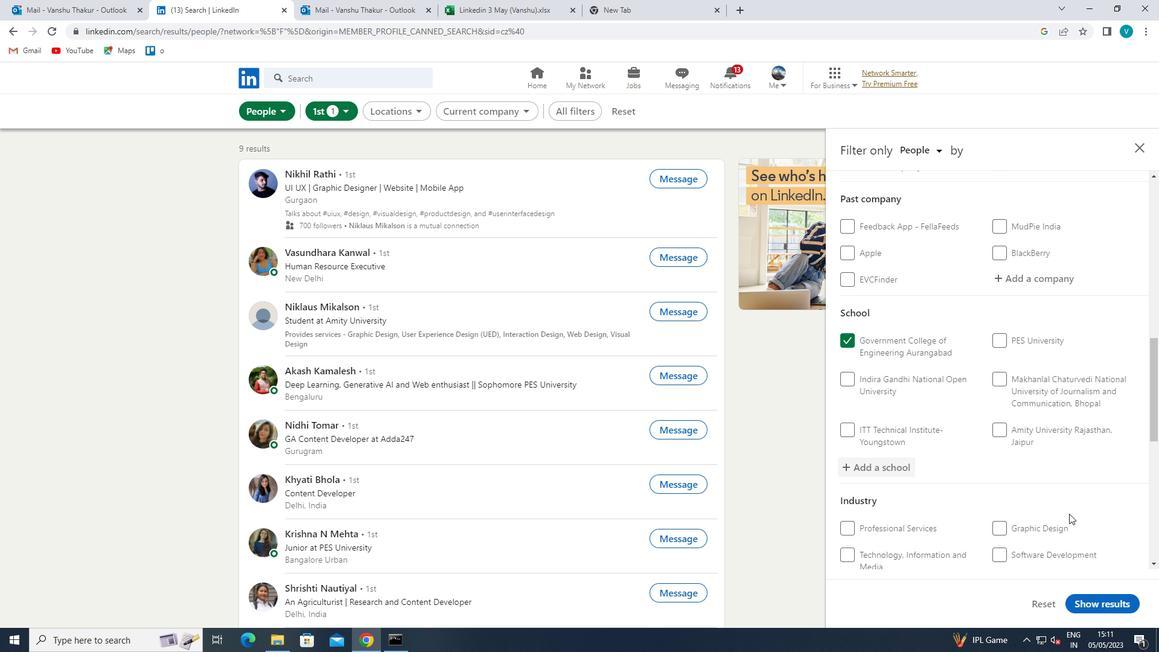 
Action: Mouse scrolled (1069, 513) with delta (0, 0)
Screenshot: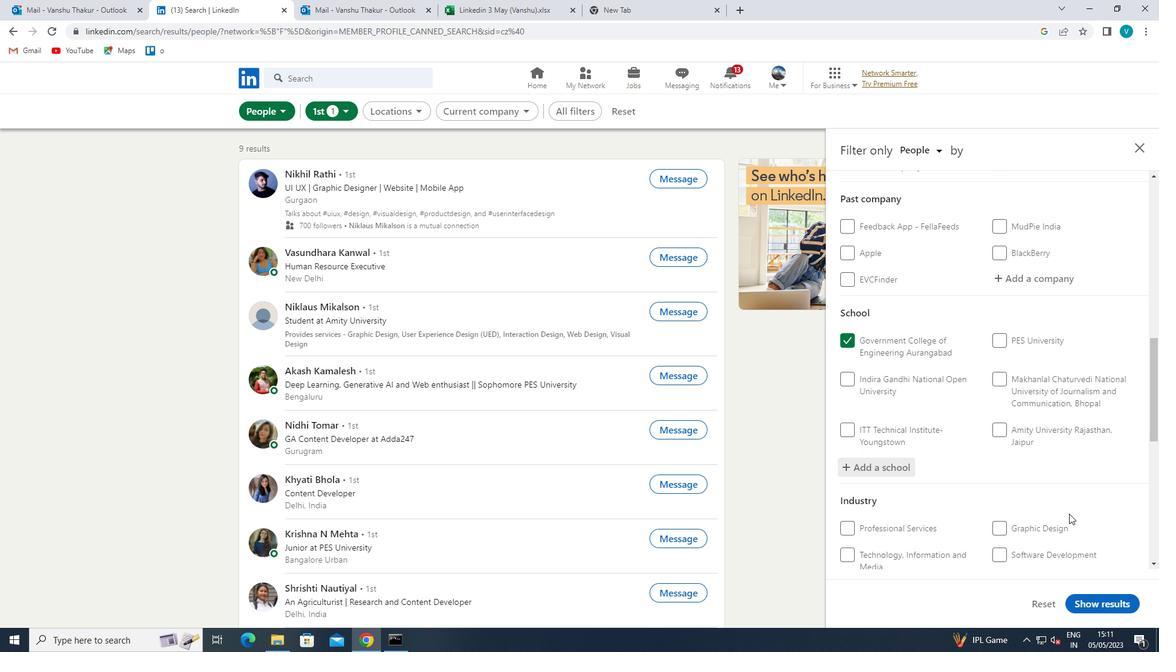 
Action: Mouse scrolled (1069, 513) with delta (0, 0)
Screenshot: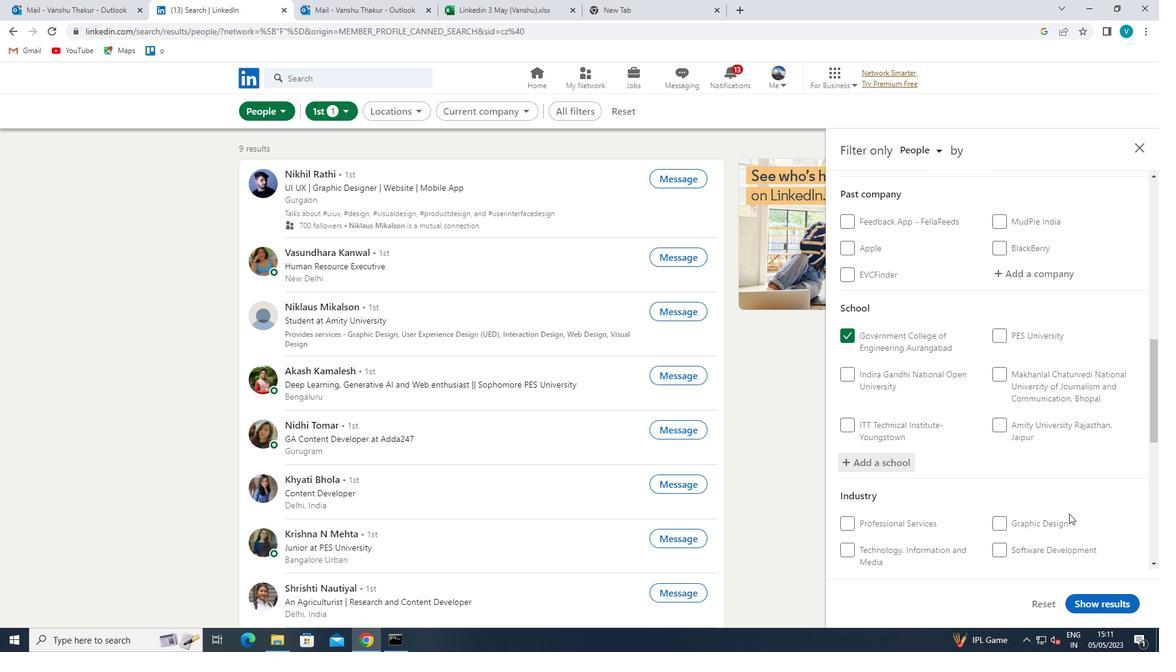 
Action: Mouse moved to (1061, 413)
Screenshot: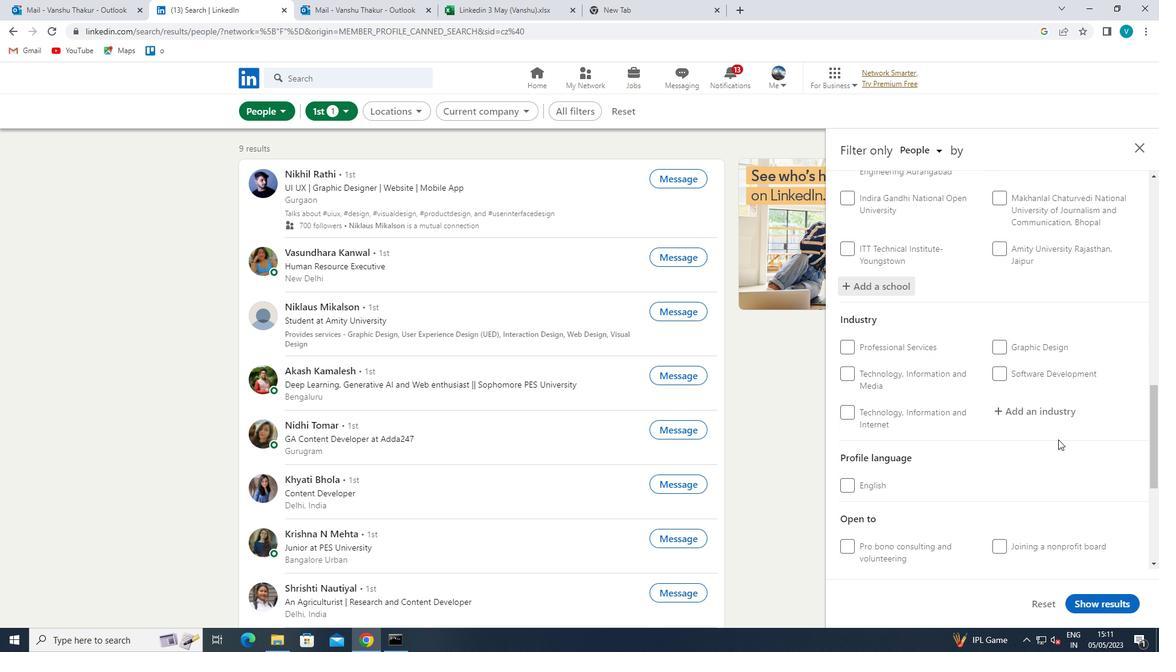 
Action: Mouse pressed left at (1061, 413)
Screenshot: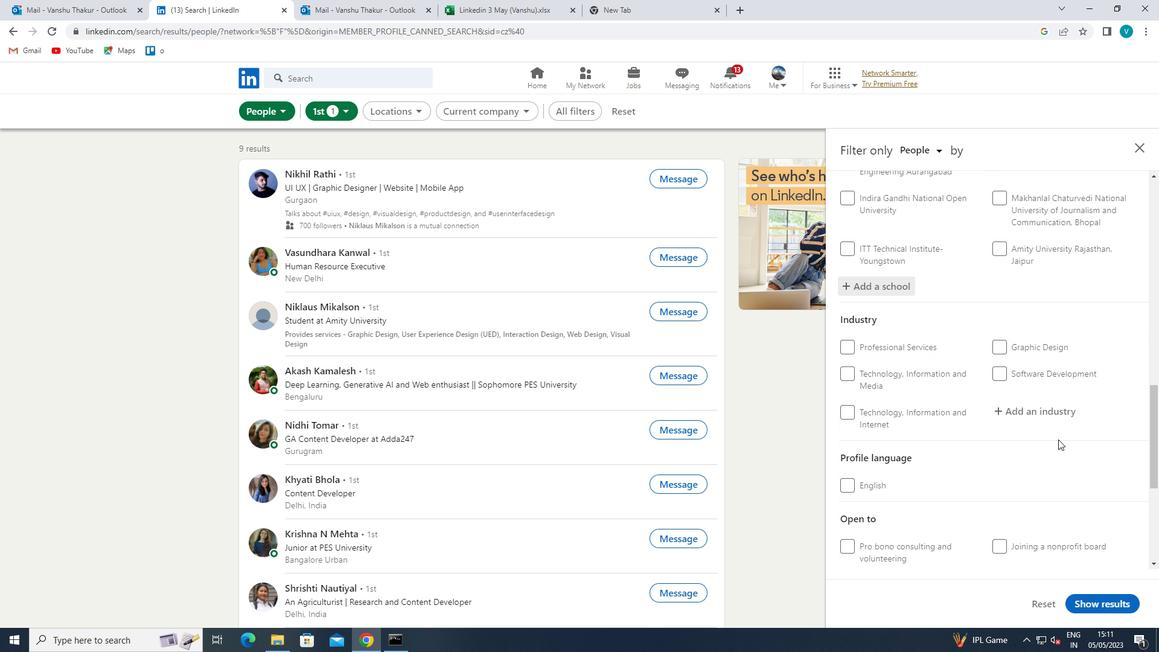 
Action: Key pressed <Key.shift>INTER
Screenshot: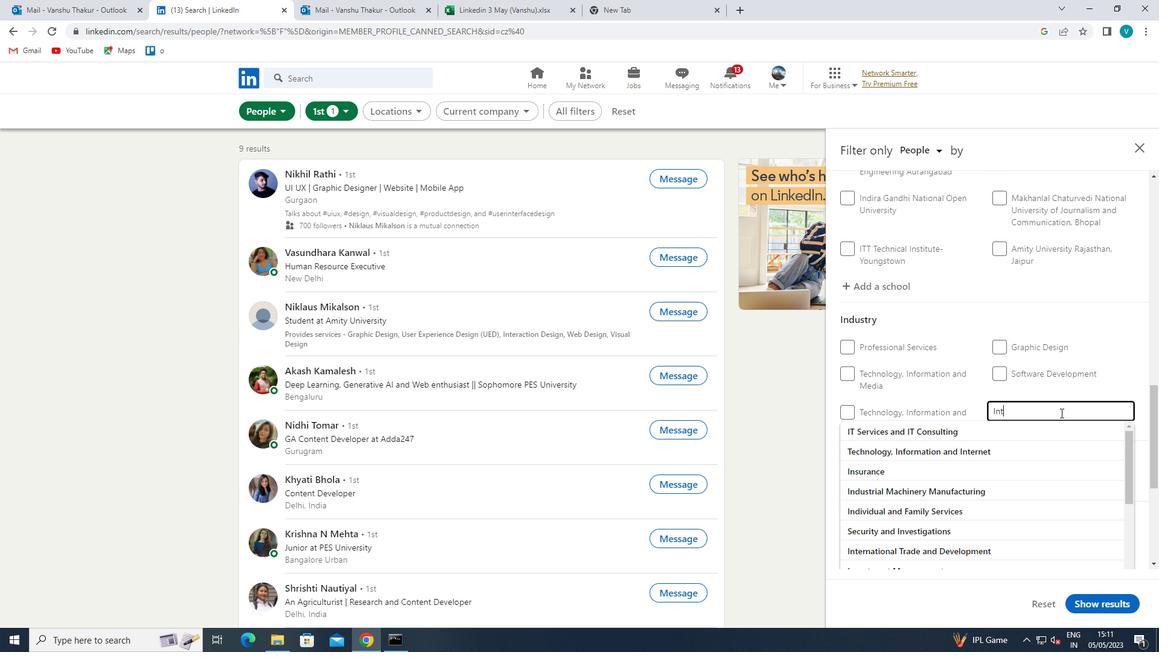 
Action: Mouse moved to (986, 520)
Screenshot: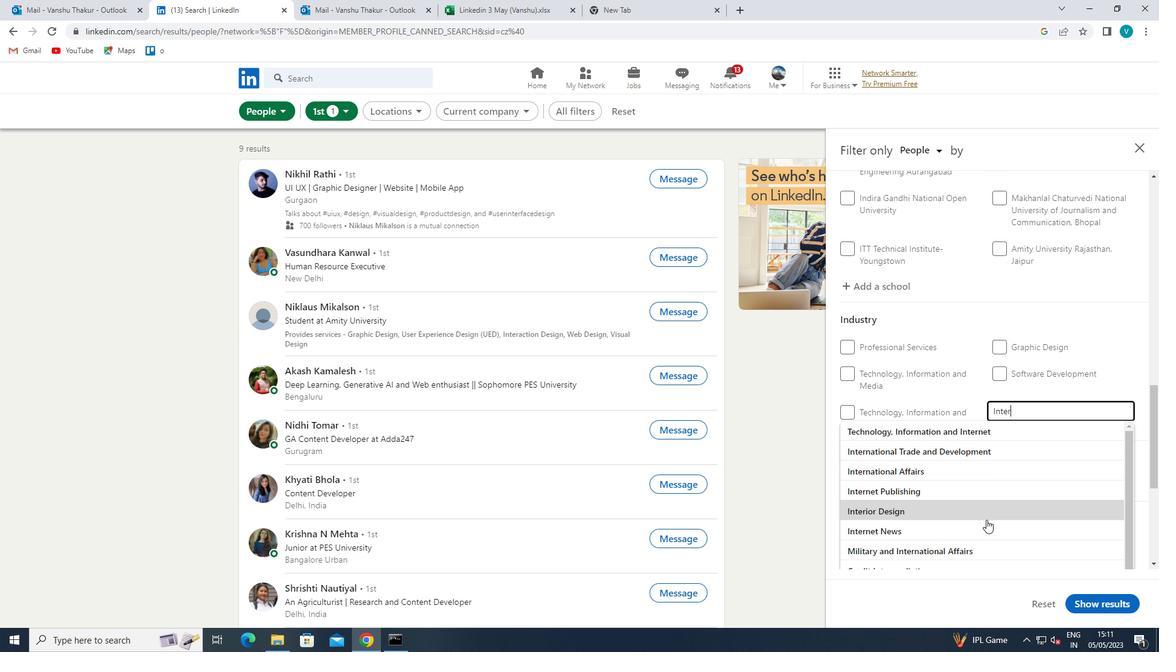 
Action: Mouse pressed left at (986, 520)
Screenshot: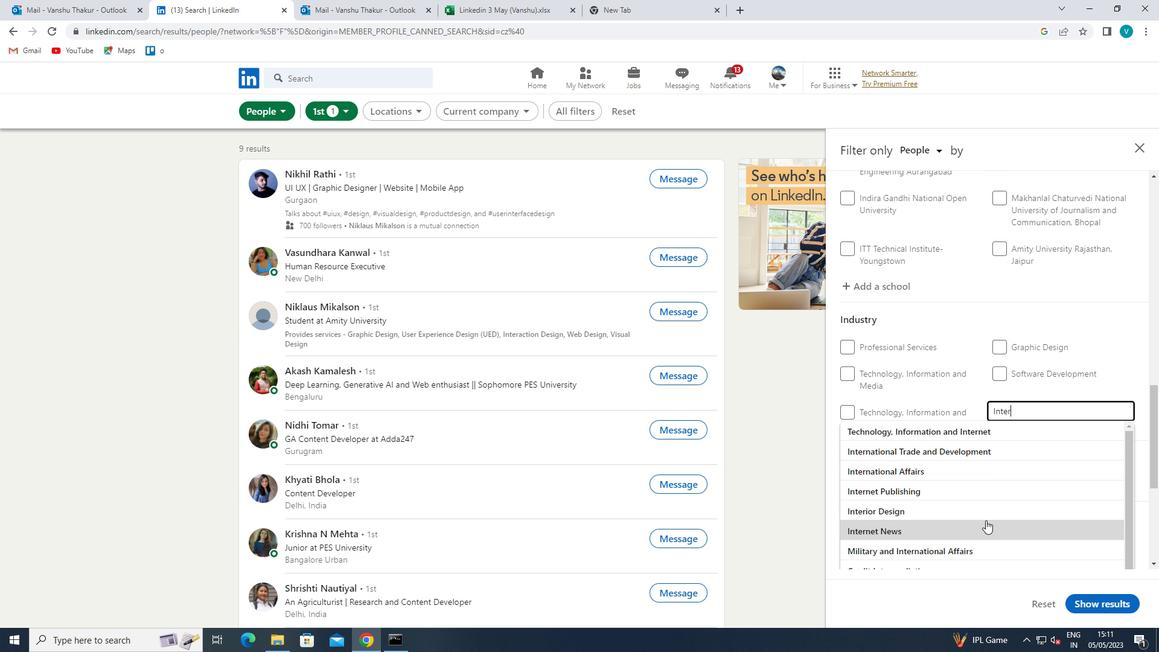 
Action: Mouse moved to (989, 448)
Screenshot: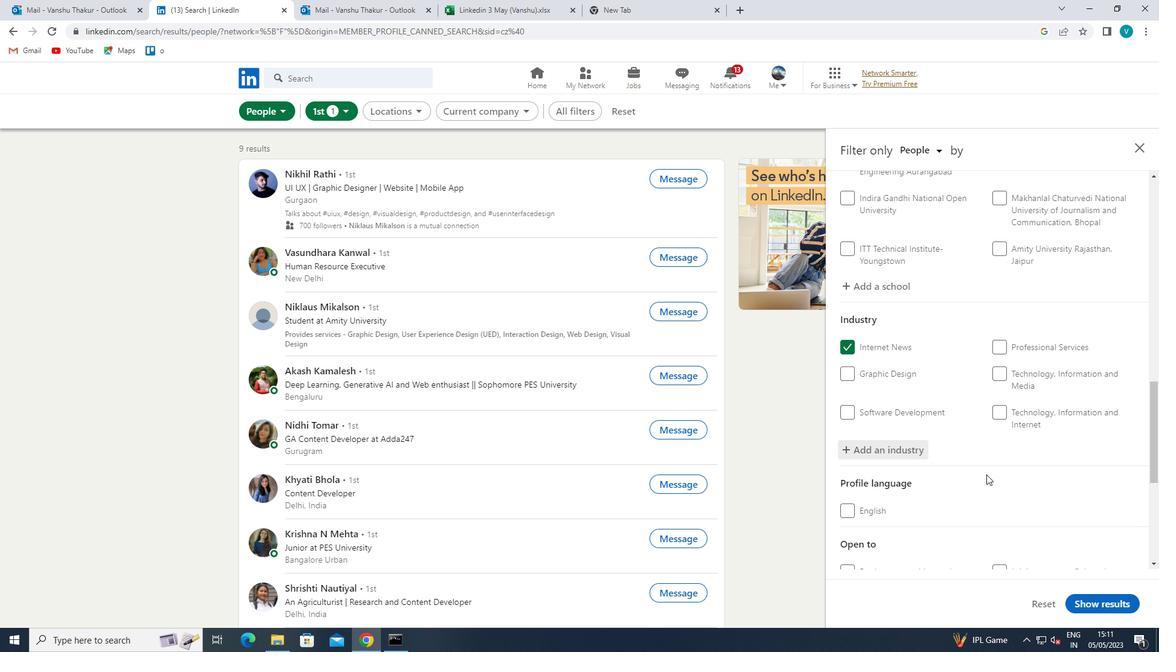 
Action: Mouse scrolled (989, 447) with delta (0, 0)
Screenshot: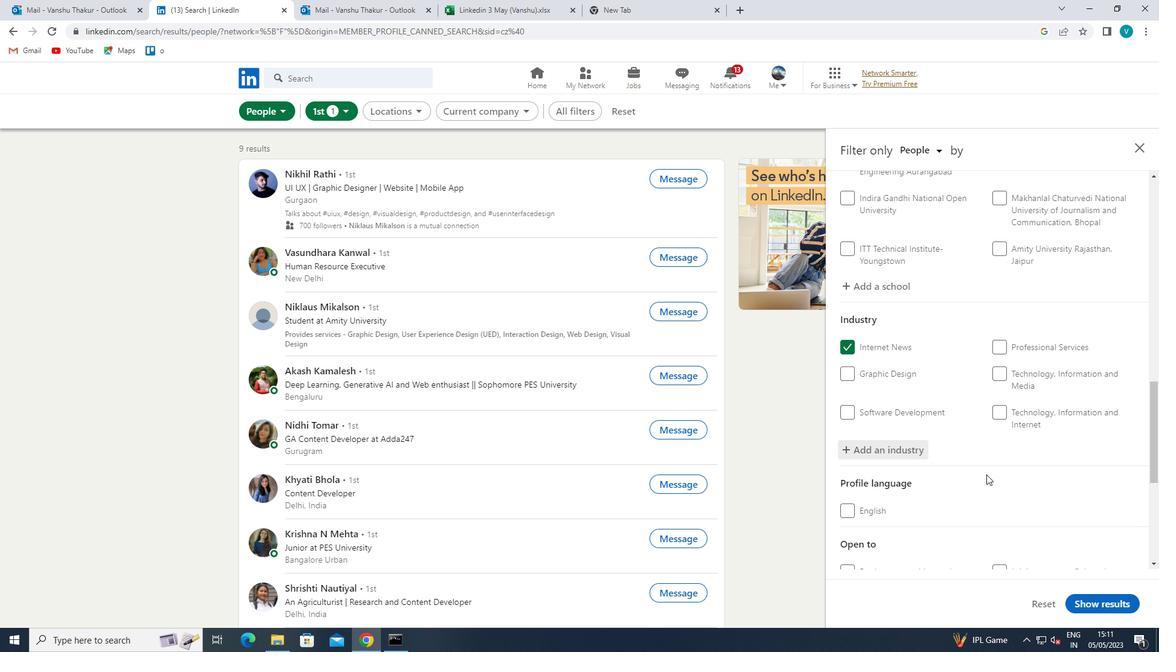 
Action: Mouse moved to (989, 447)
Screenshot: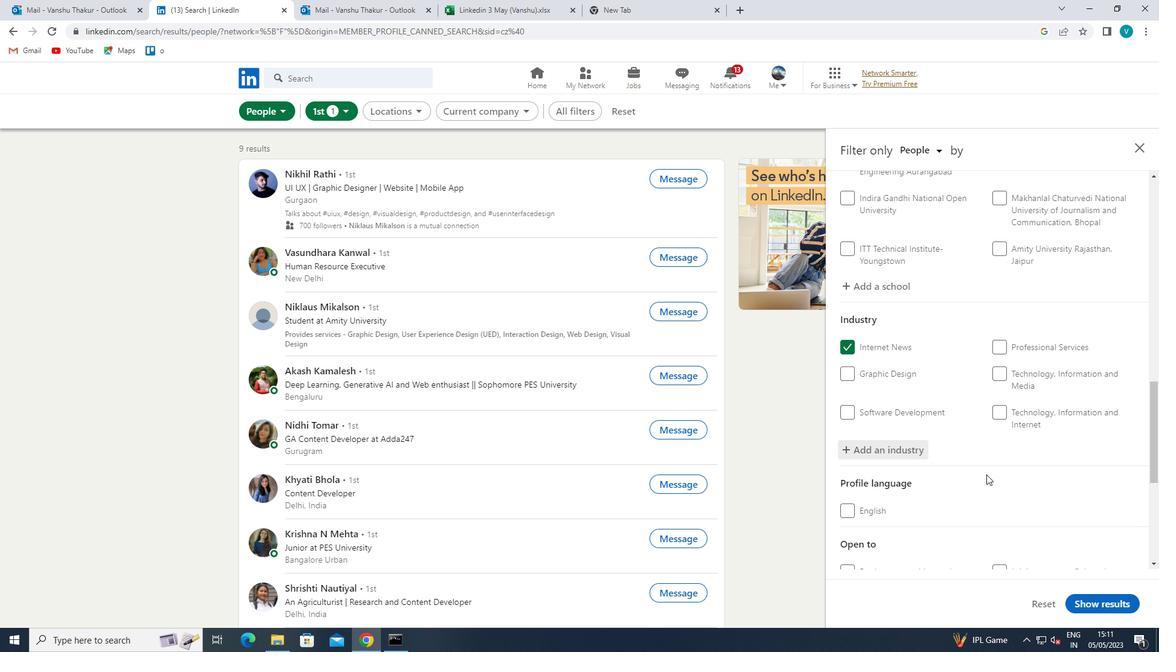 
Action: Mouse scrolled (989, 446) with delta (0, 0)
Screenshot: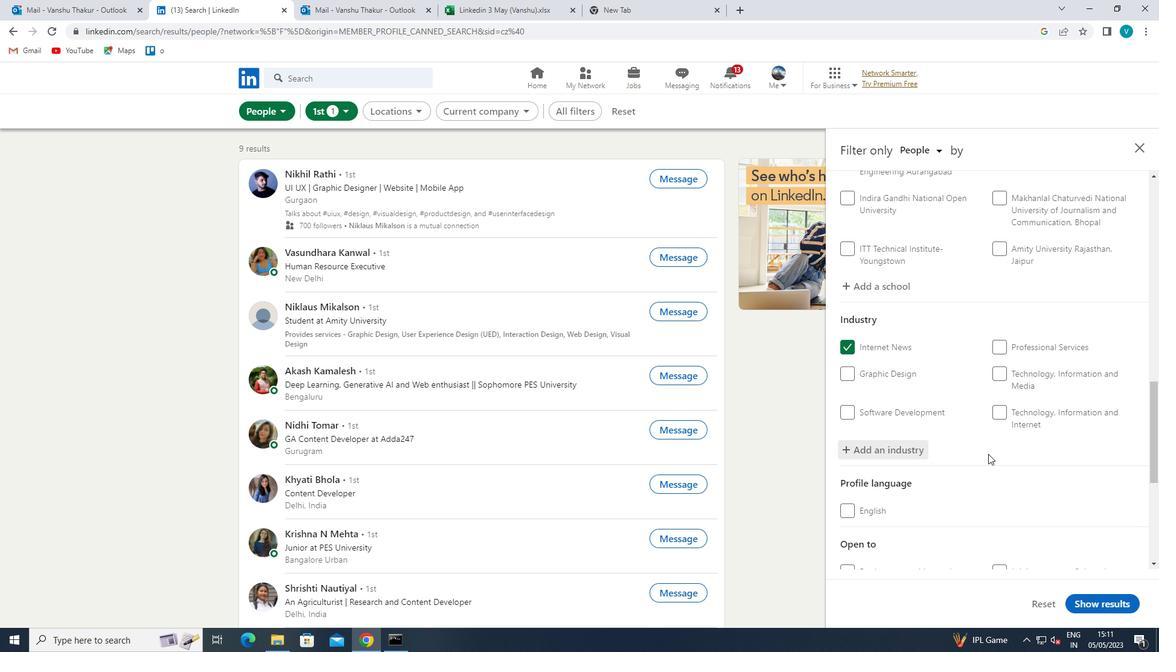 
Action: Mouse scrolled (989, 446) with delta (0, 0)
Screenshot: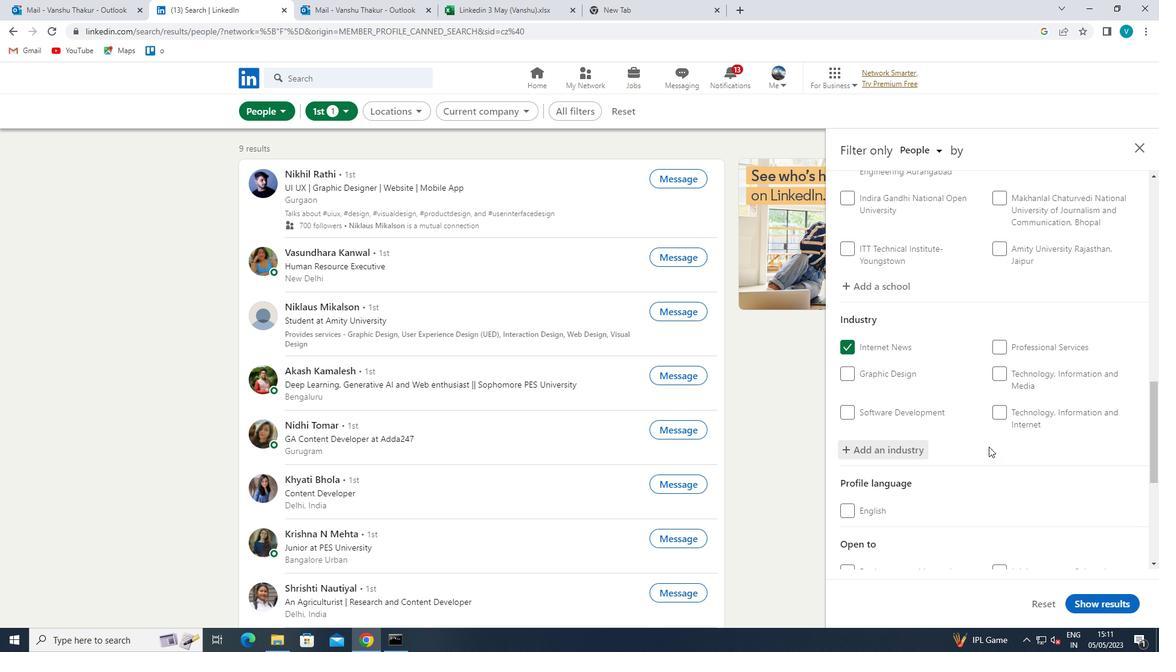 
Action: Mouse scrolled (989, 446) with delta (0, 0)
Screenshot: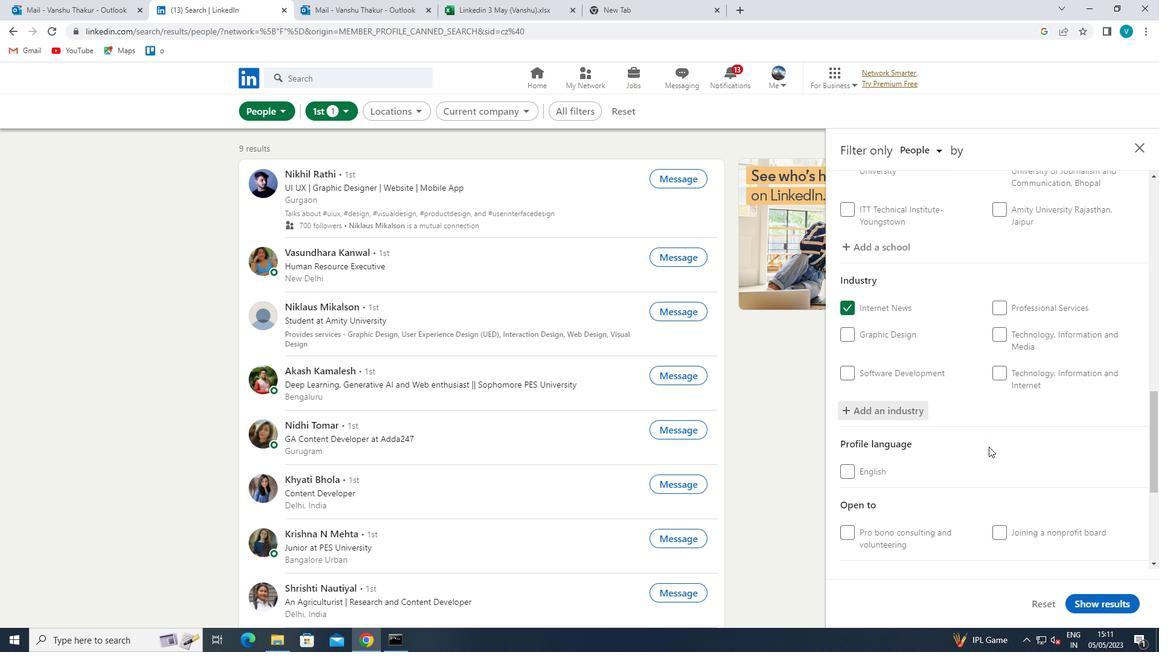 
Action: Mouse moved to (1028, 450)
Screenshot: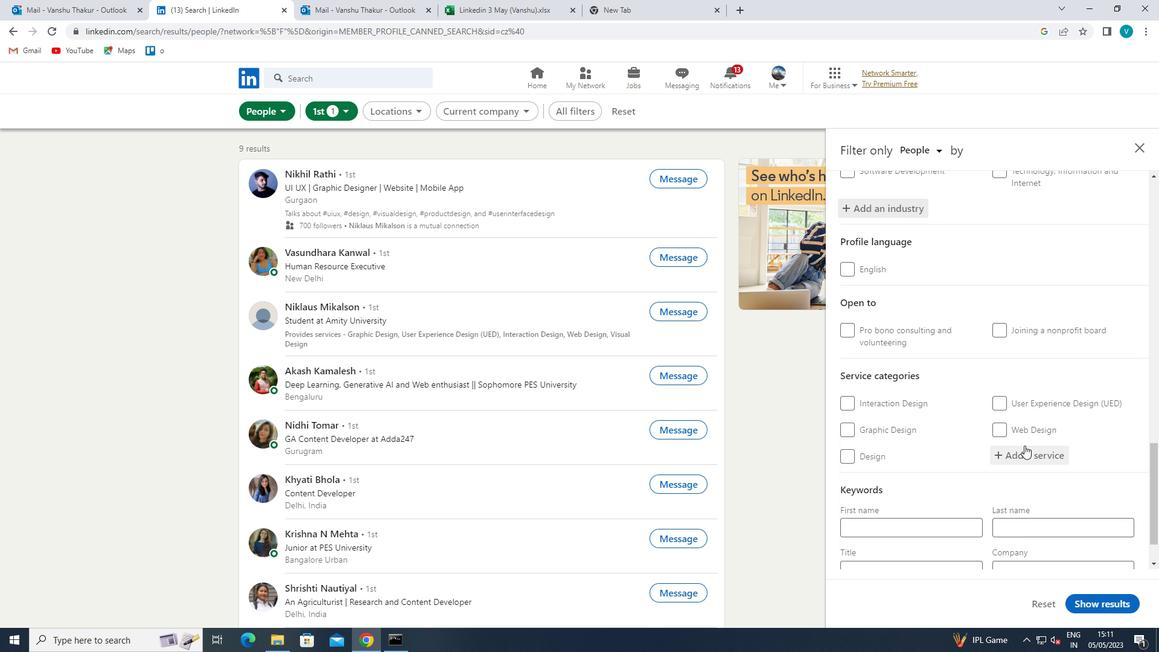 
Action: Mouse pressed left at (1028, 450)
Screenshot: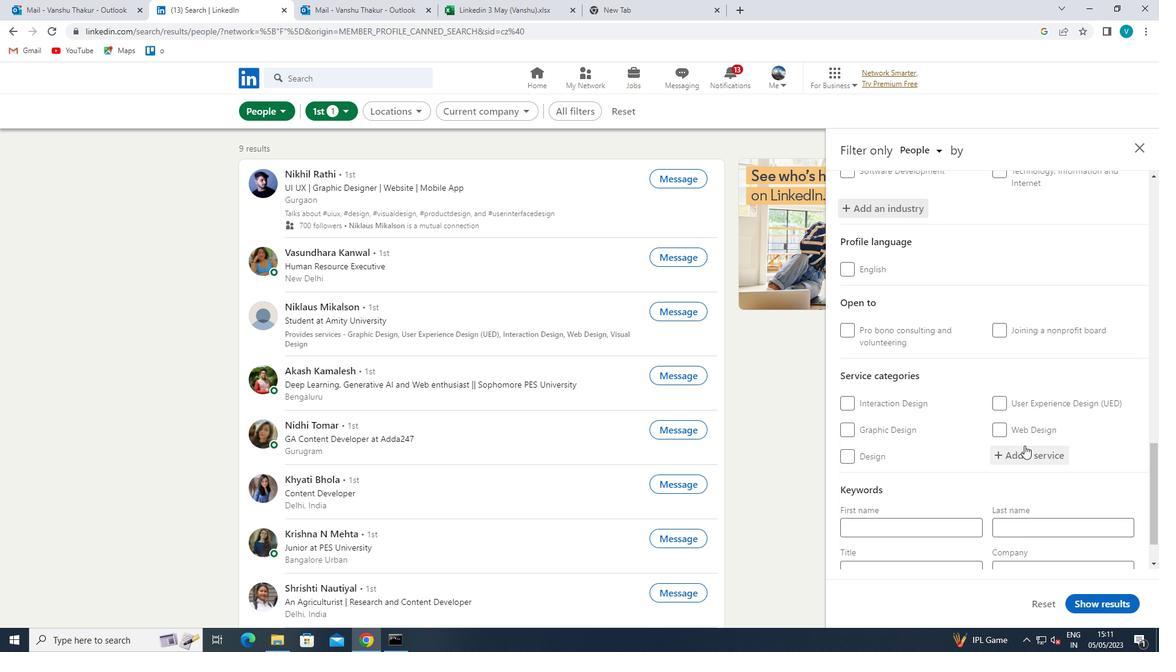 
Action: Key pressed <Key.shift>ROGRAM<Key.space><Key.left><Key.left><Key.left><Key.left><Key.left><Key.left><Key.left><Key.left><Key.shift>P<Key.right><Key.right><Key.right><Key.right><Key.right><Key.right><Key.right>
Screenshot: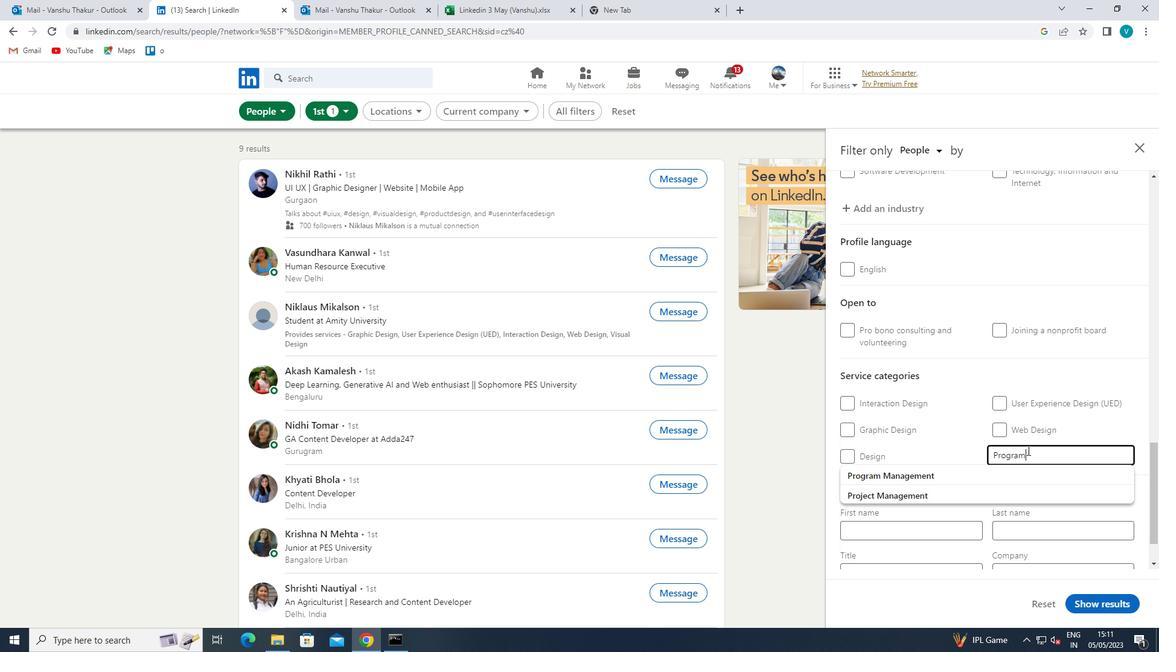 
Action: Mouse moved to (975, 473)
Screenshot: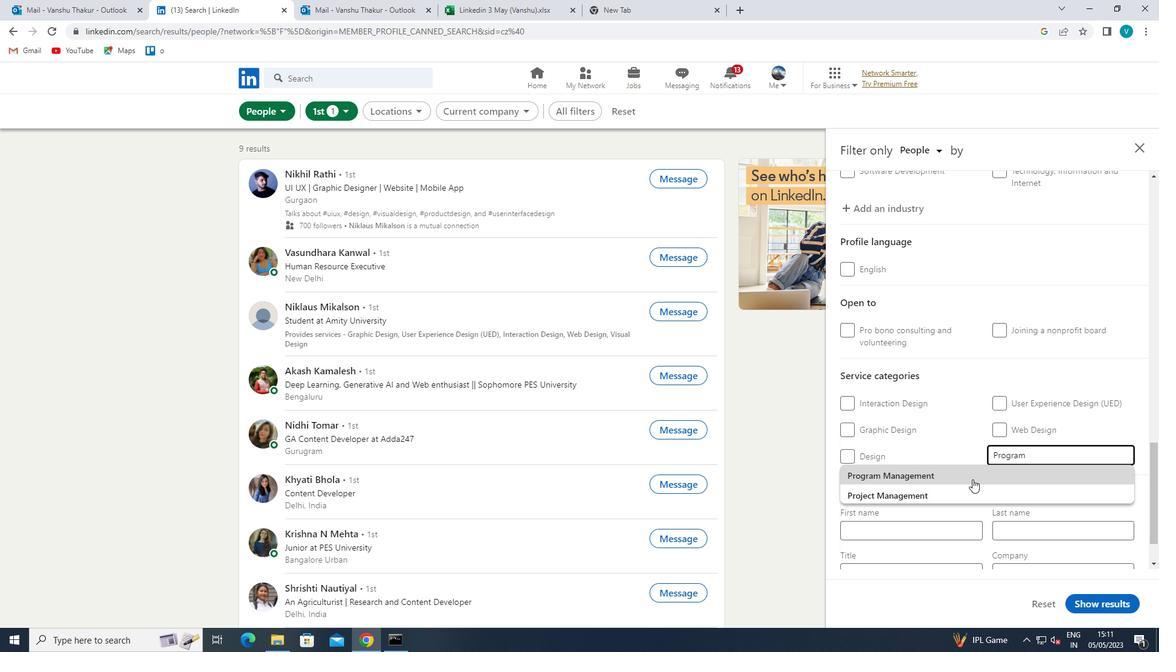 
Action: Mouse pressed left at (975, 473)
Screenshot: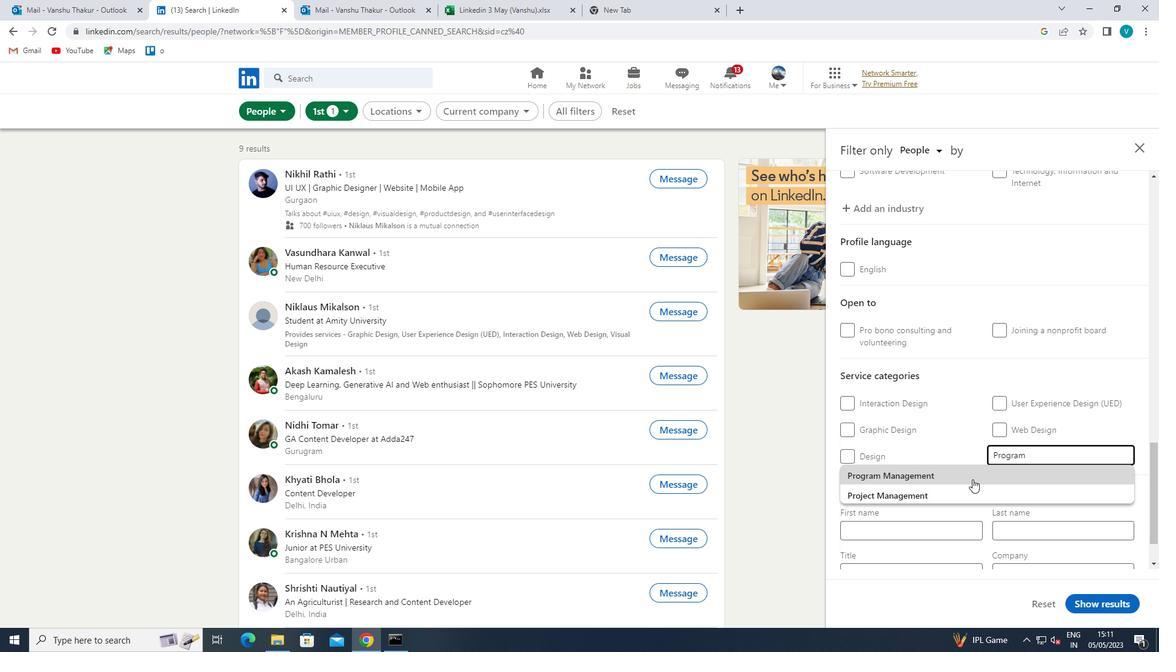 
Action: Mouse scrolled (975, 472) with delta (0, 0)
Screenshot: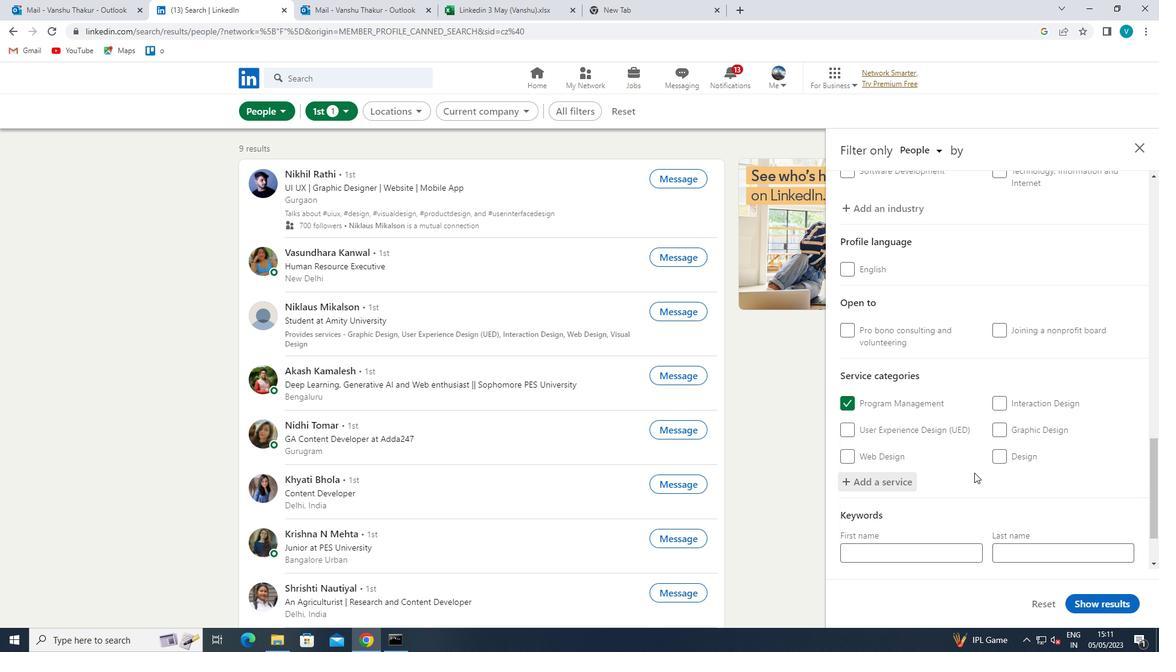 
Action: Mouse scrolled (975, 472) with delta (0, 0)
Screenshot: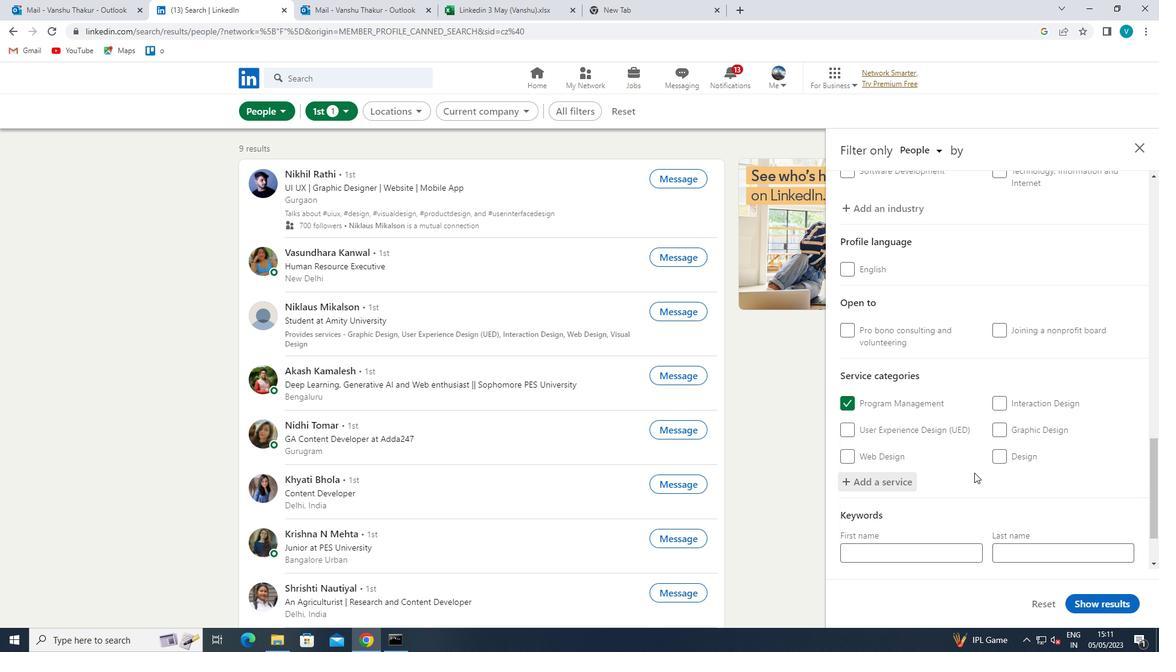 
Action: Mouse scrolled (975, 472) with delta (0, 0)
Screenshot: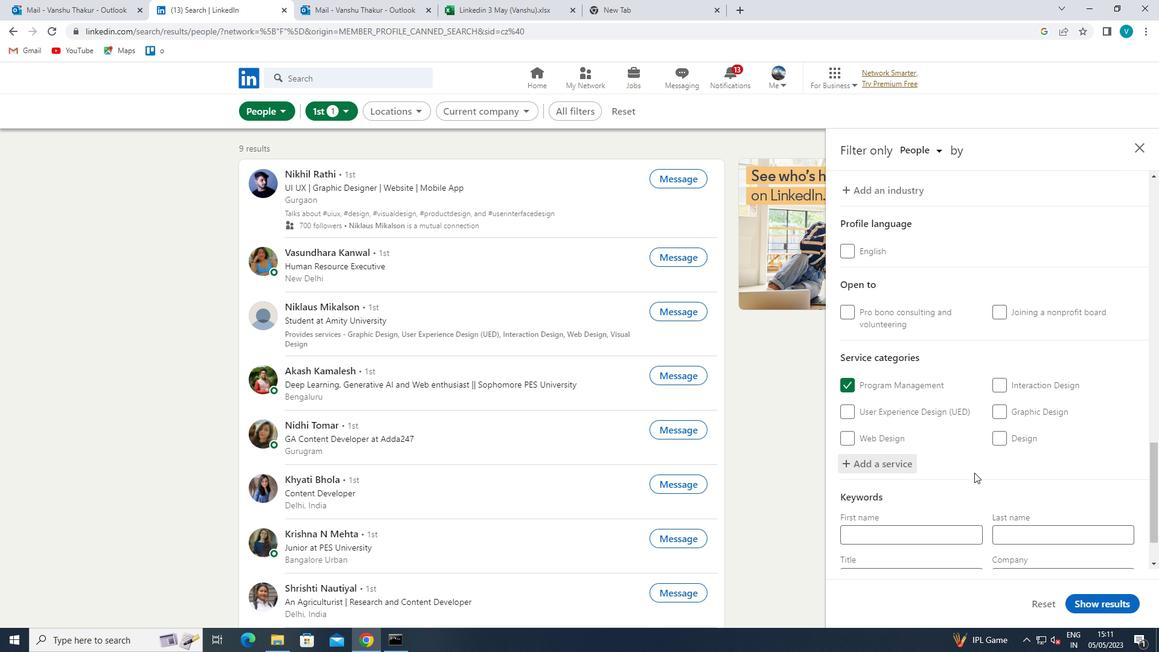 
Action: Mouse moved to (944, 514)
Screenshot: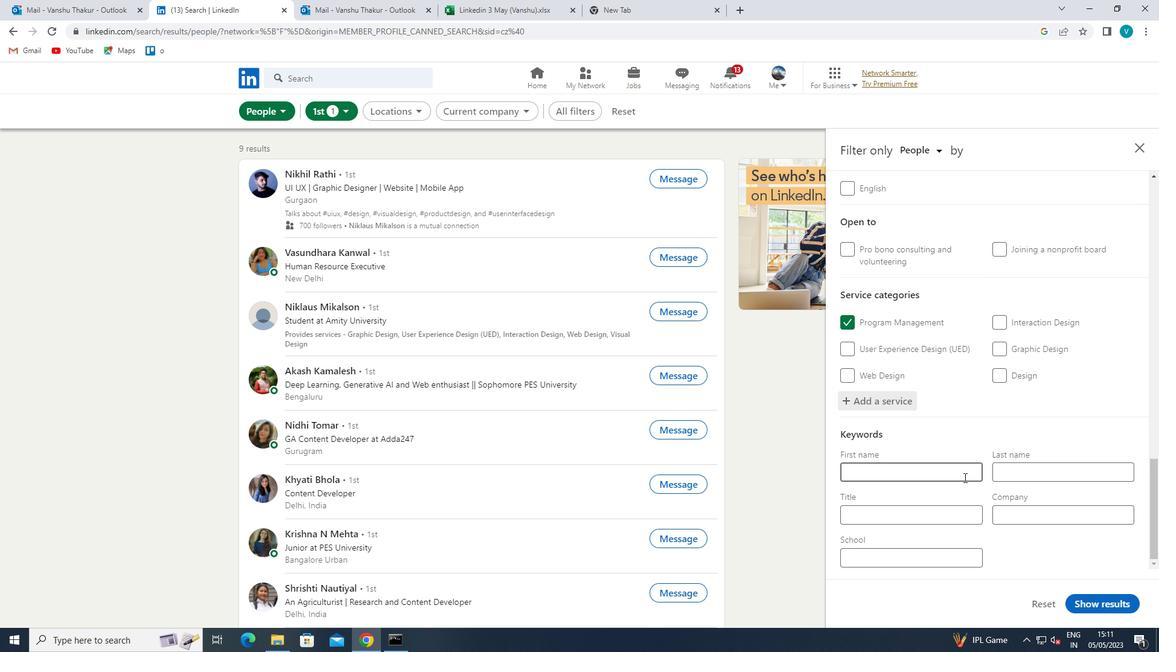 
Action: Mouse pressed left at (944, 514)
Screenshot: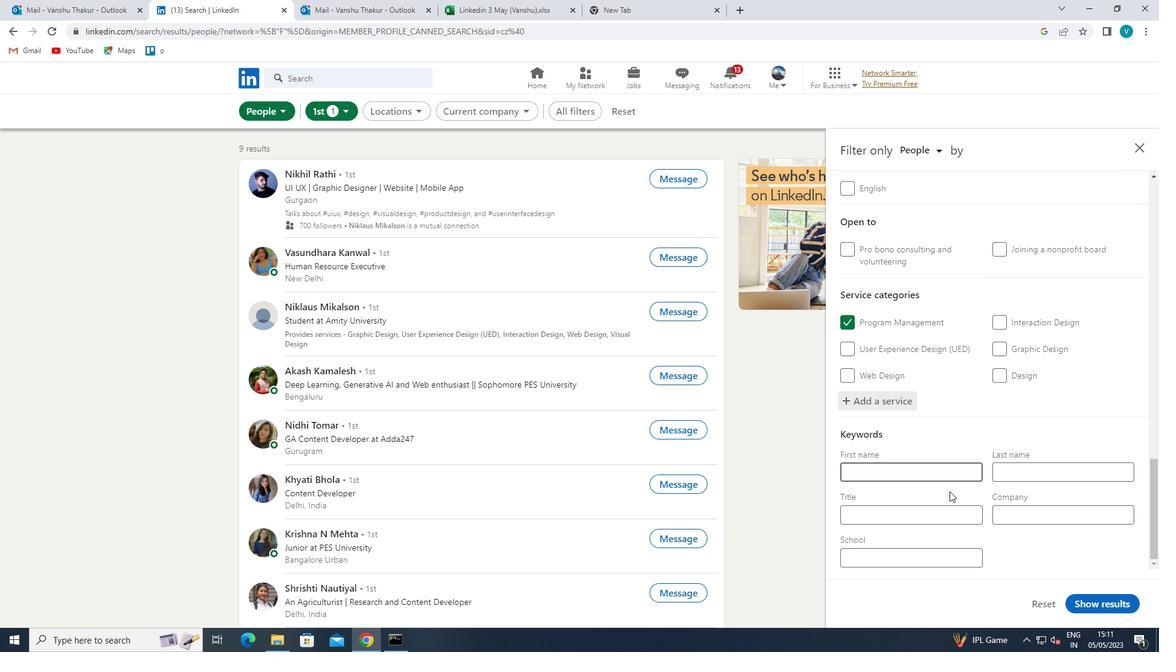 
Action: Mouse moved to (944, 514)
Screenshot: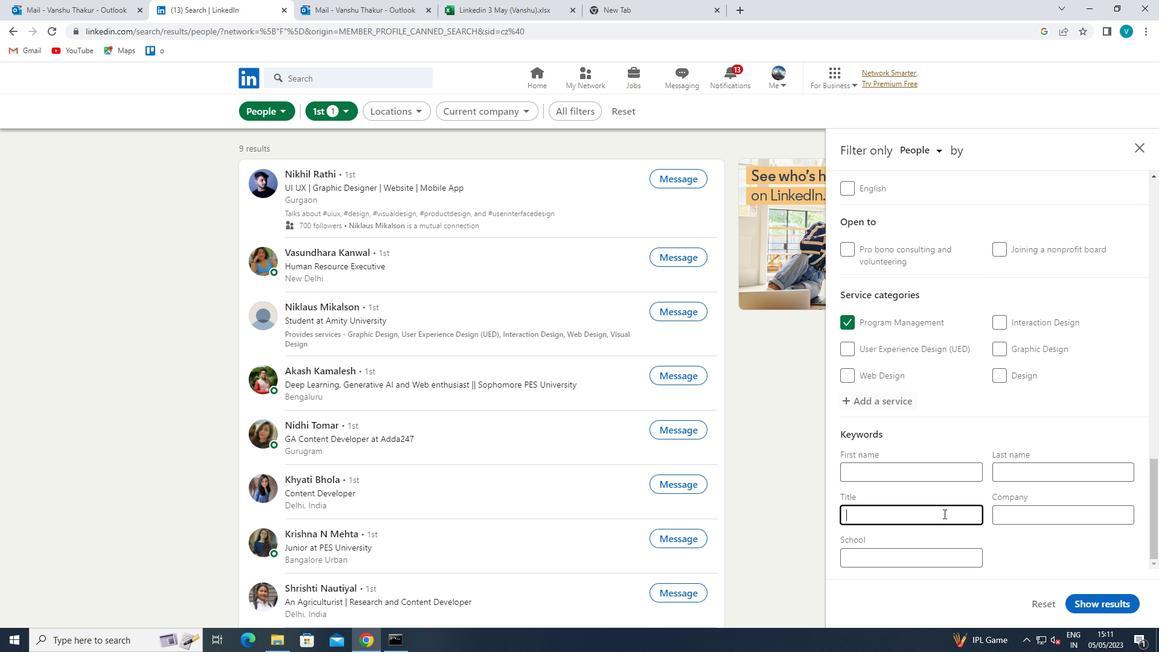 
Action: Key pressed <Key.shift>MARKETING<Key.space><Key.shift>COMMUNICATIONS<Key.space><Key.shift>MANAGER
Screenshot: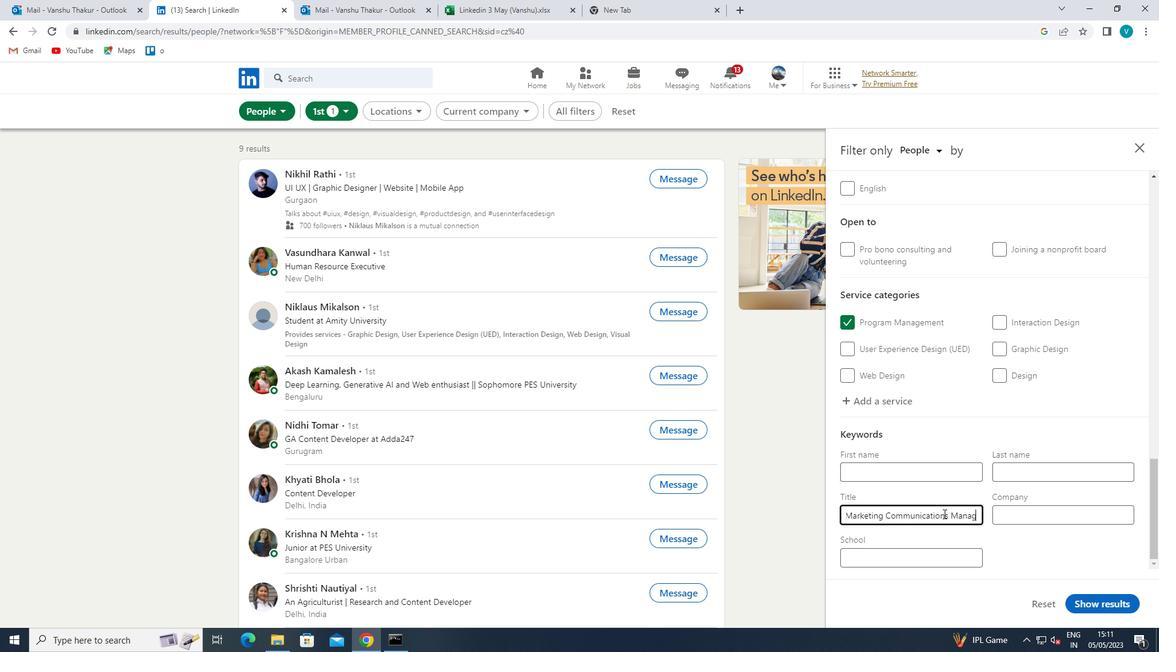 
Action: Mouse moved to (1101, 607)
Screenshot: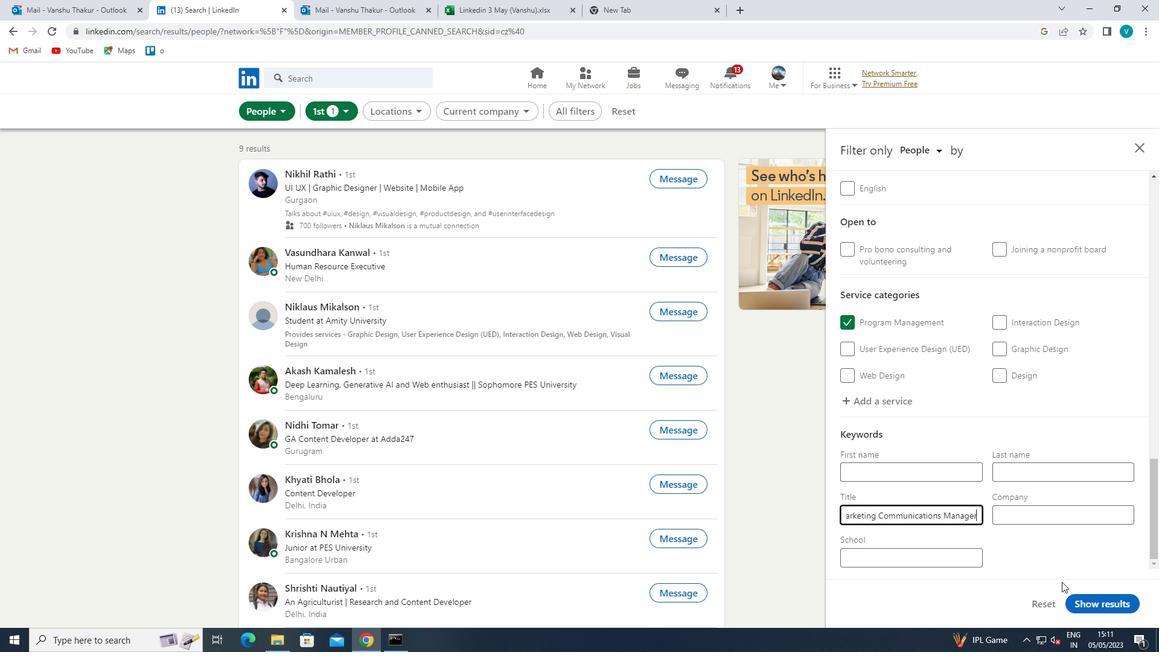 
Action: Mouse pressed left at (1101, 607)
Screenshot: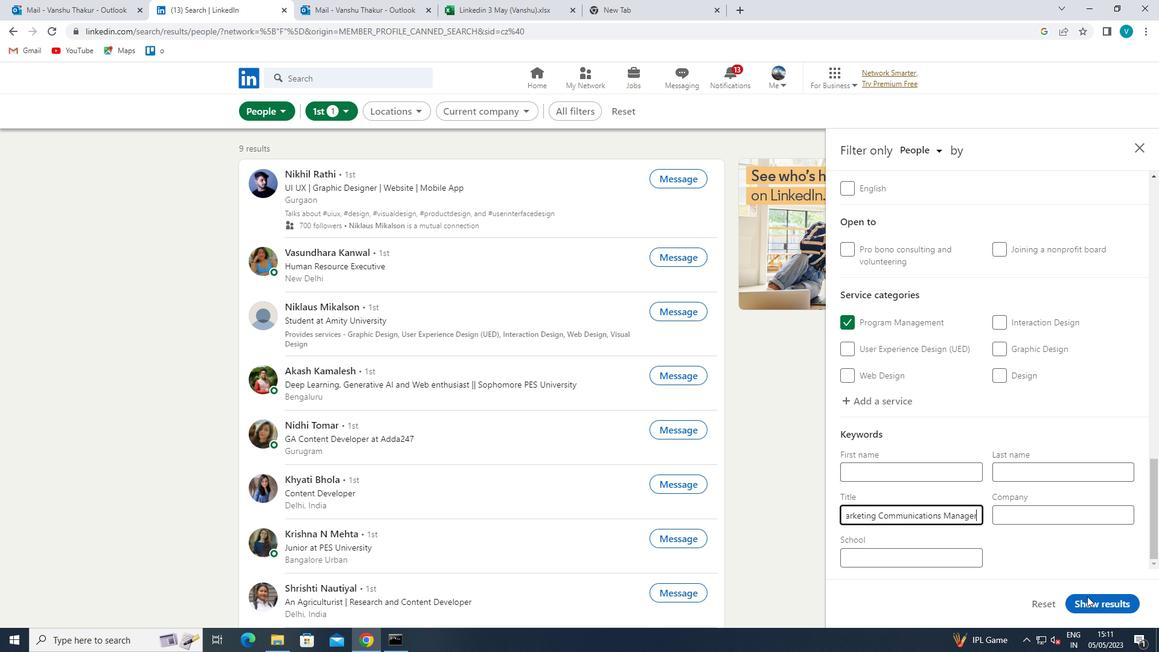 
